 Task: Toggle the optimistic update.
Action: Mouse moved to (14, 512)
Screenshot: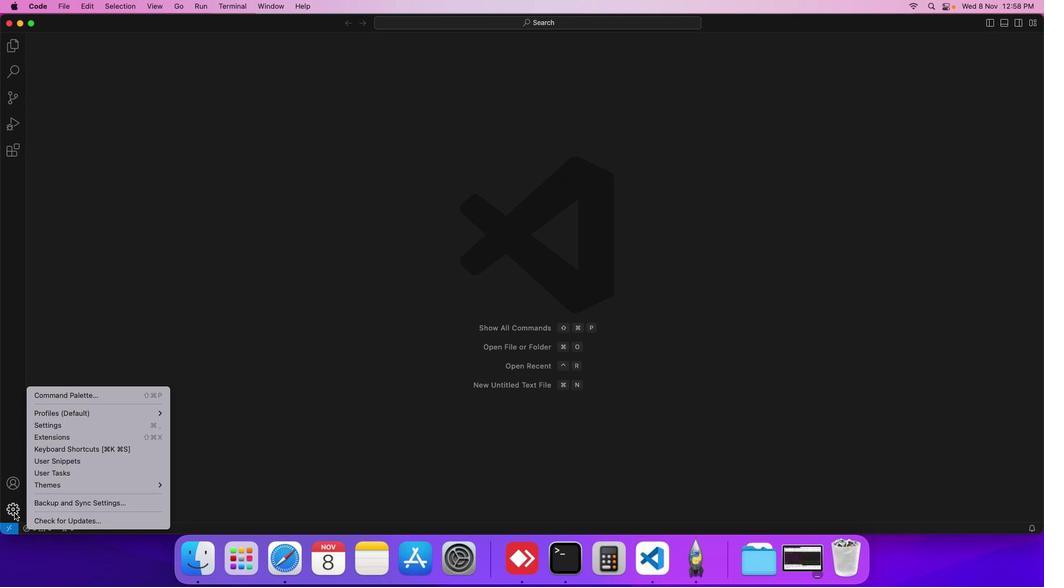 
Action: Mouse pressed left at (14, 512)
Screenshot: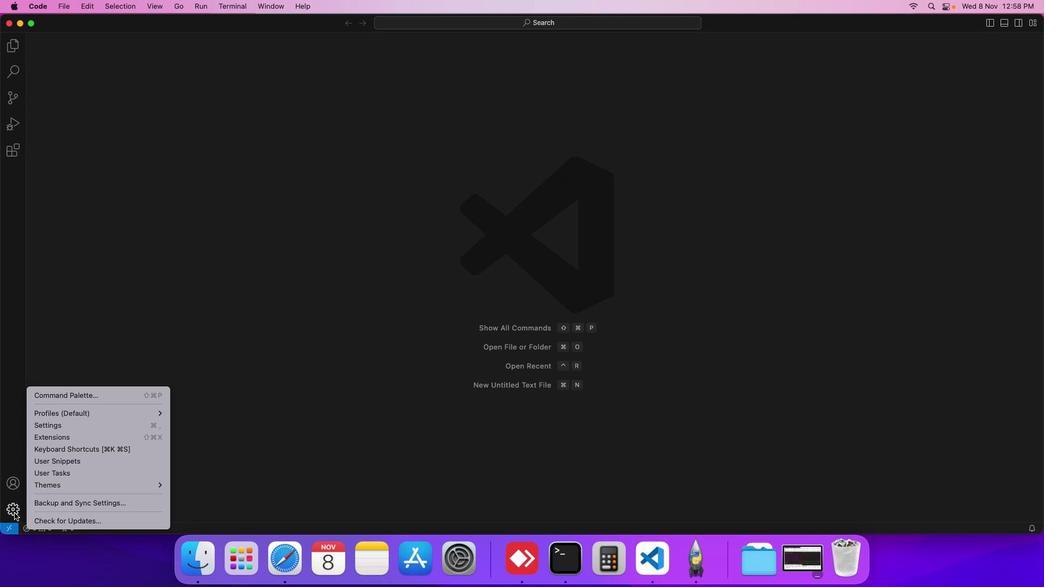 
Action: Mouse moved to (66, 428)
Screenshot: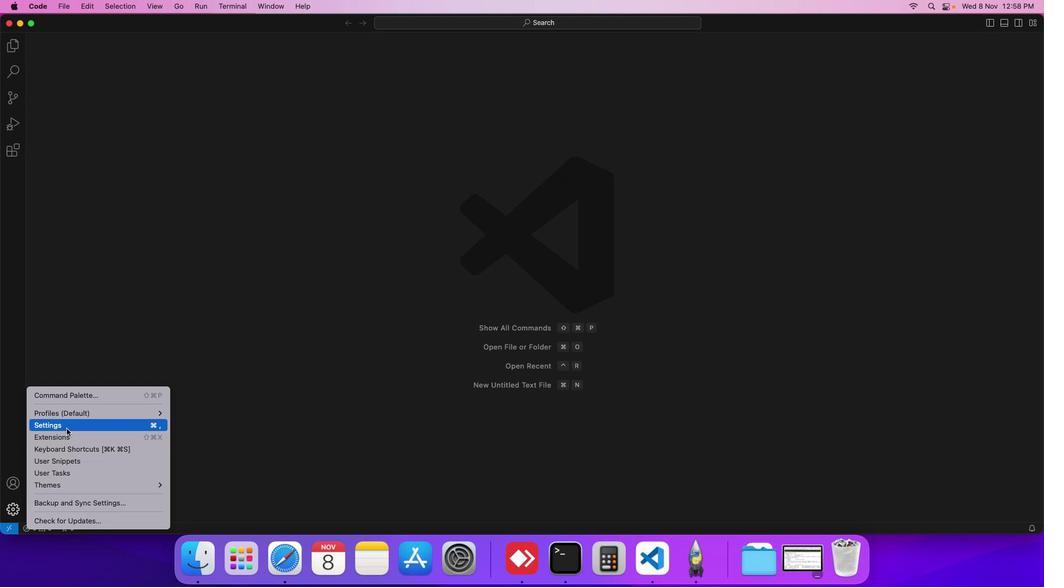 
Action: Mouse pressed left at (66, 428)
Screenshot: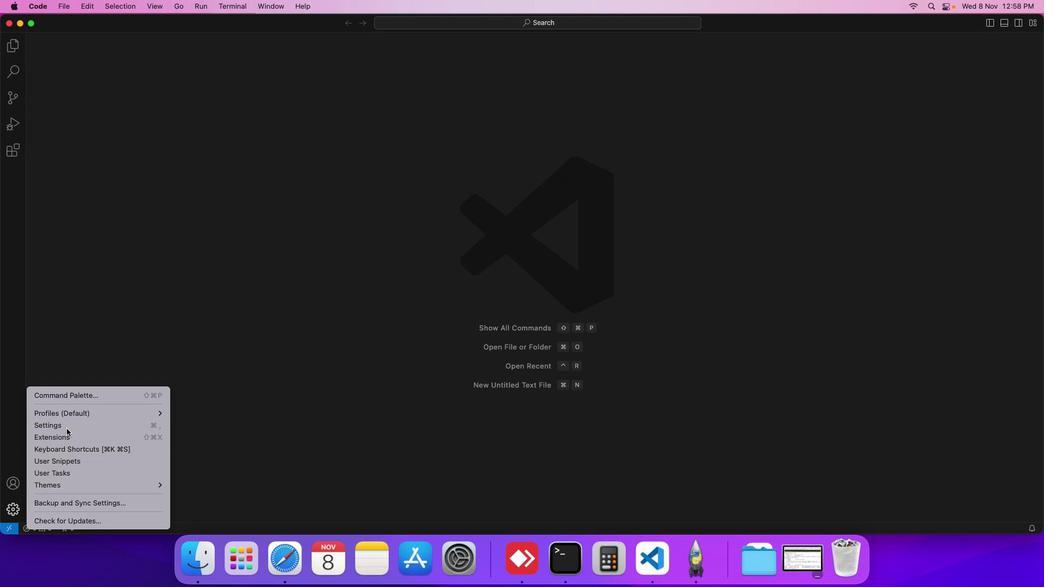 
Action: Mouse moved to (267, 194)
Screenshot: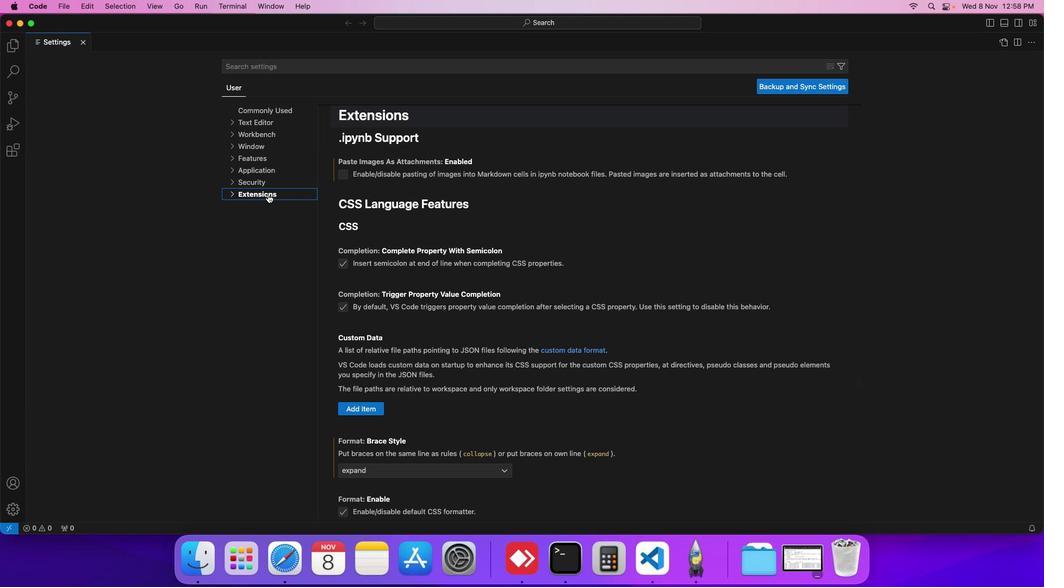 
Action: Mouse pressed left at (267, 194)
Screenshot: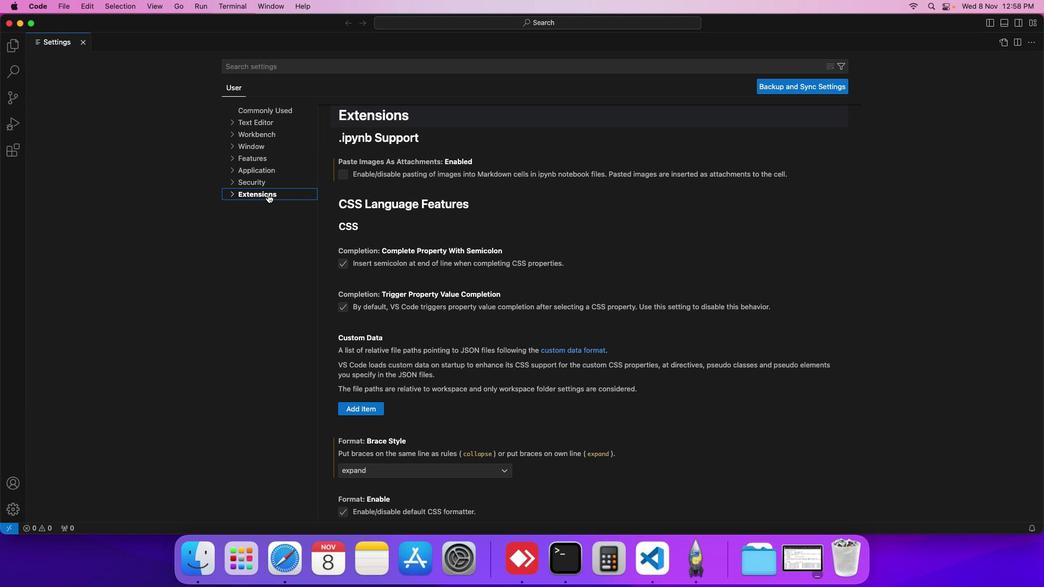 
Action: Mouse moved to (255, 239)
Screenshot: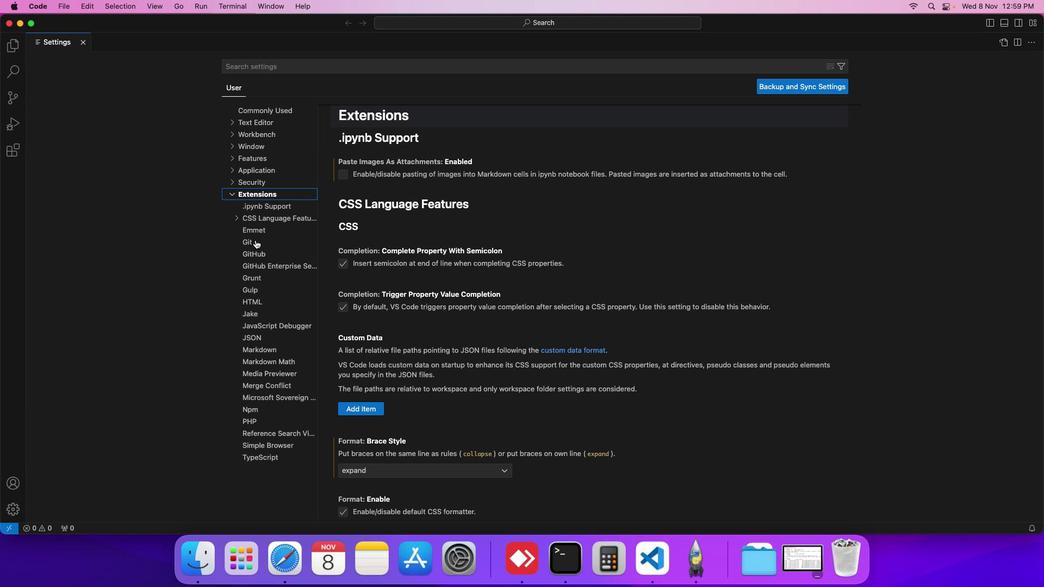
Action: Mouse pressed left at (255, 239)
Screenshot: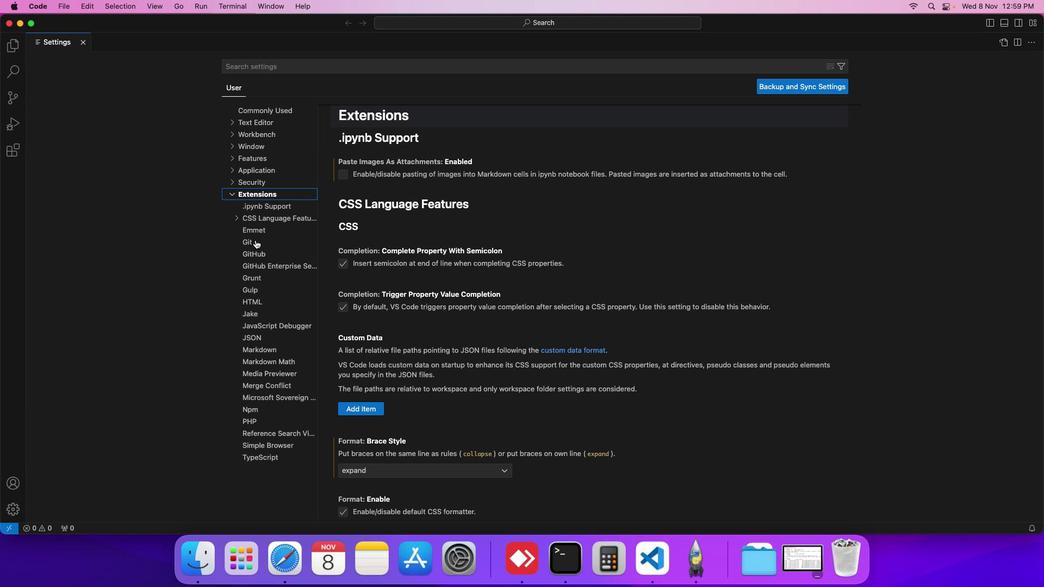 
Action: Mouse moved to (398, 303)
Screenshot: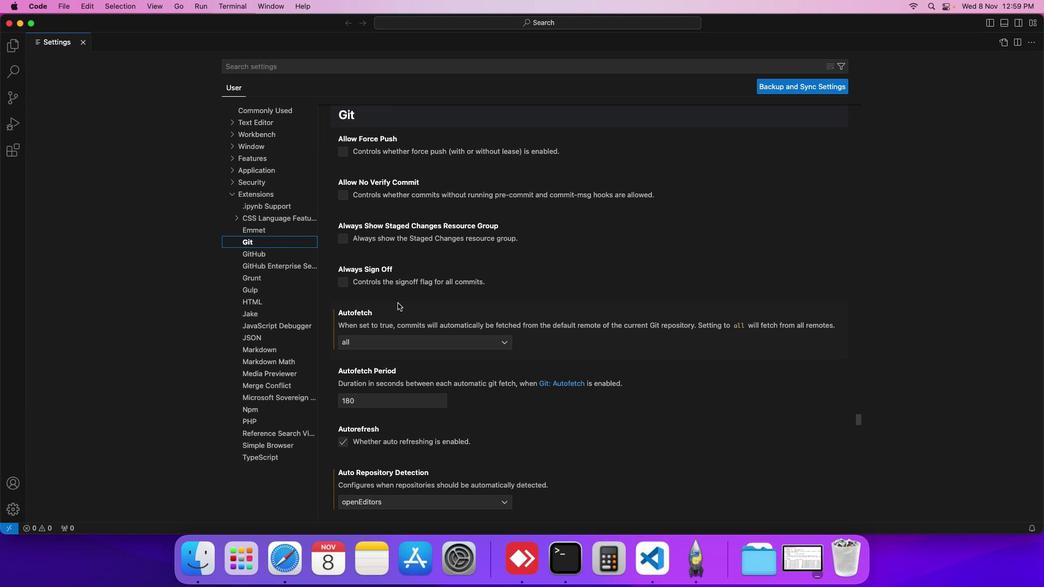 
Action: Mouse scrolled (398, 303) with delta (0, 0)
Screenshot: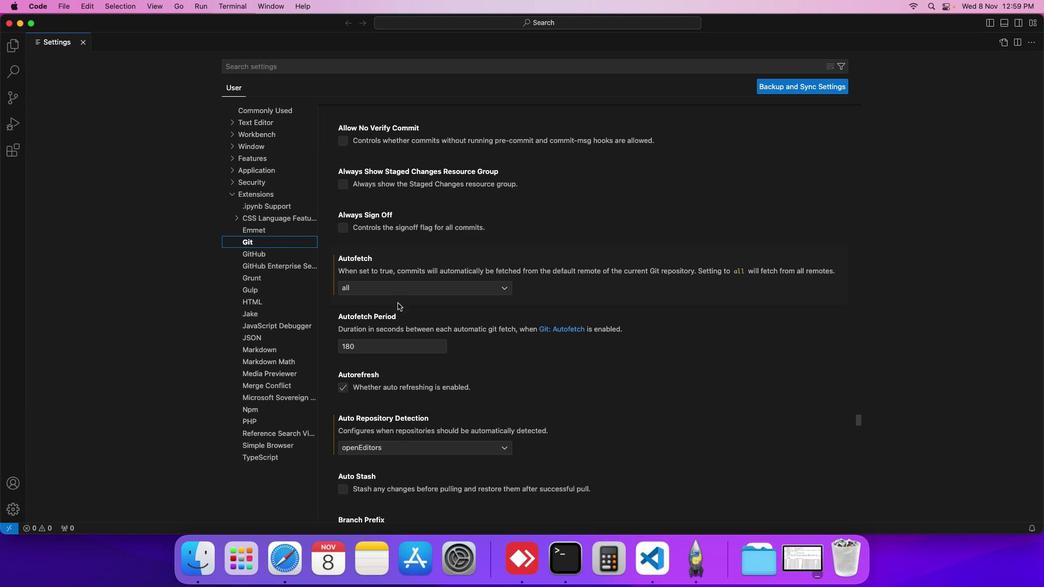 
Action: Mouse scrolled (398, 303) with delta (0, 0)
Screenshot: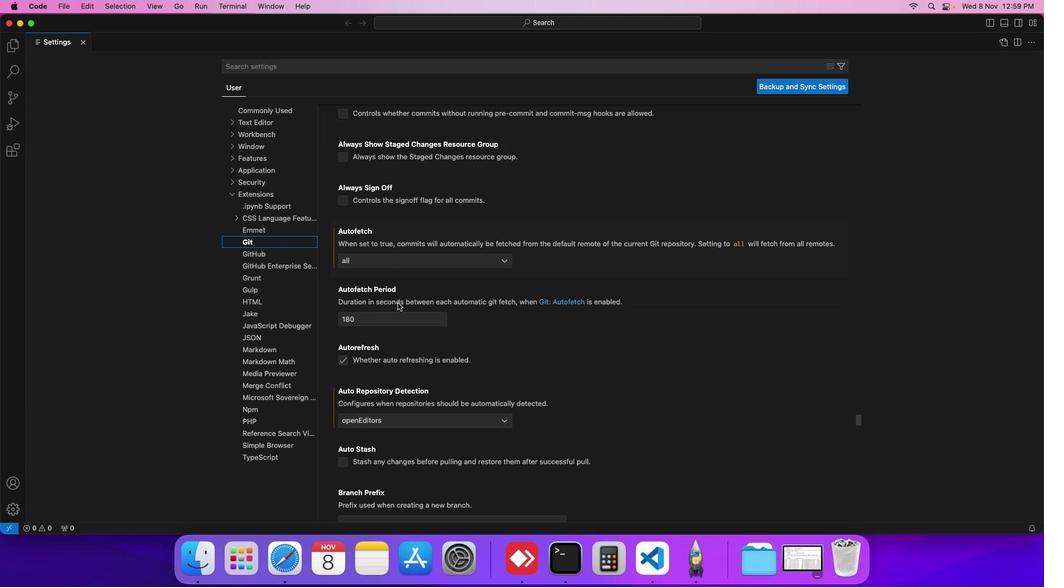 
Action: Mouse scrolled (398, 303) with delta (0, 0)
Screenshot: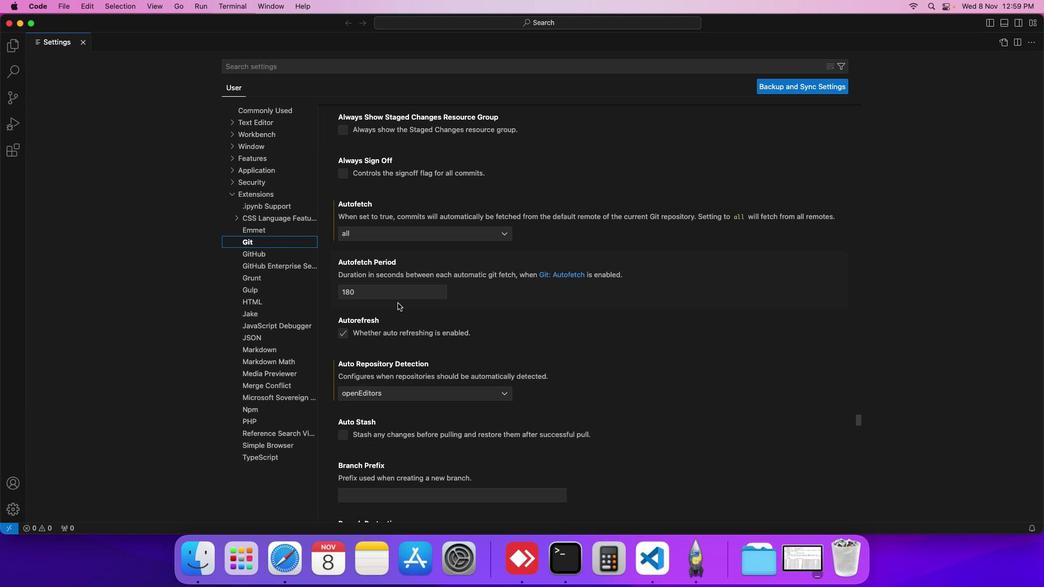 
Action: Mouse scrolled (398, 303) with delta (0, 0)
Screenshot: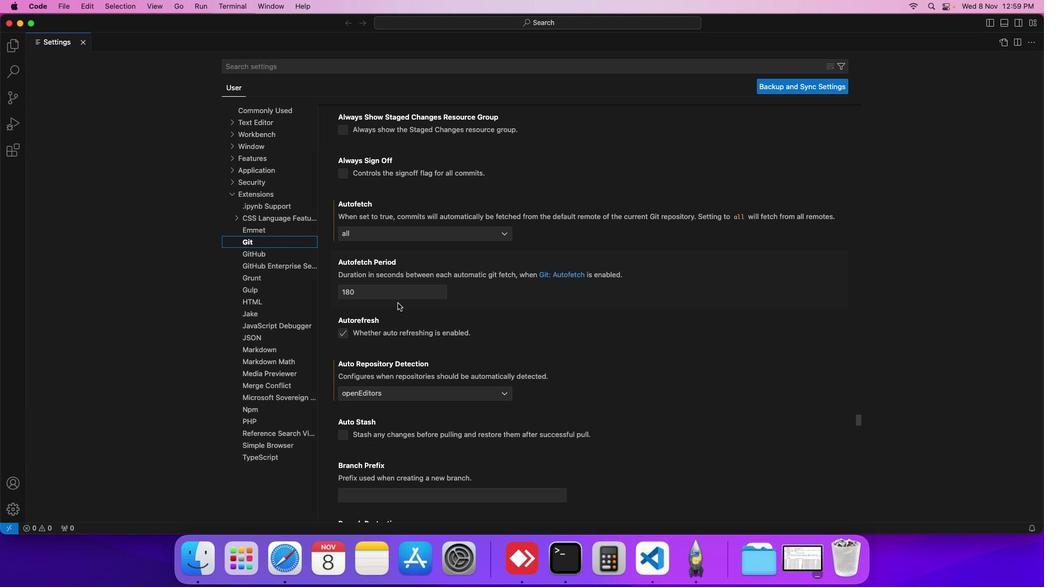 
Action: Mouse moved to (397, 304)
Screenshot: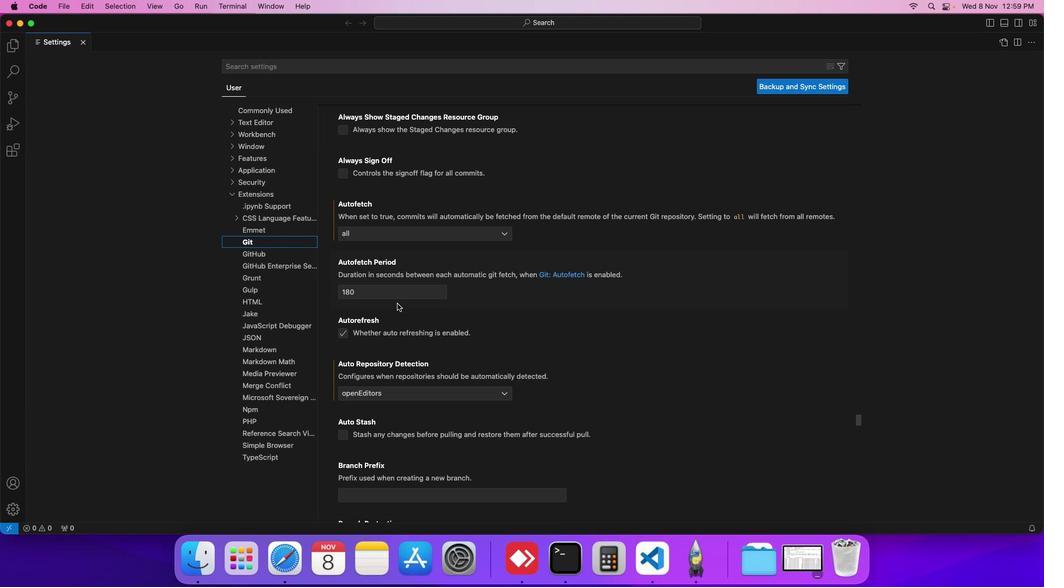 
Action: Mouse scrolled (397, 304) with delta (0, 0)
Screenshot: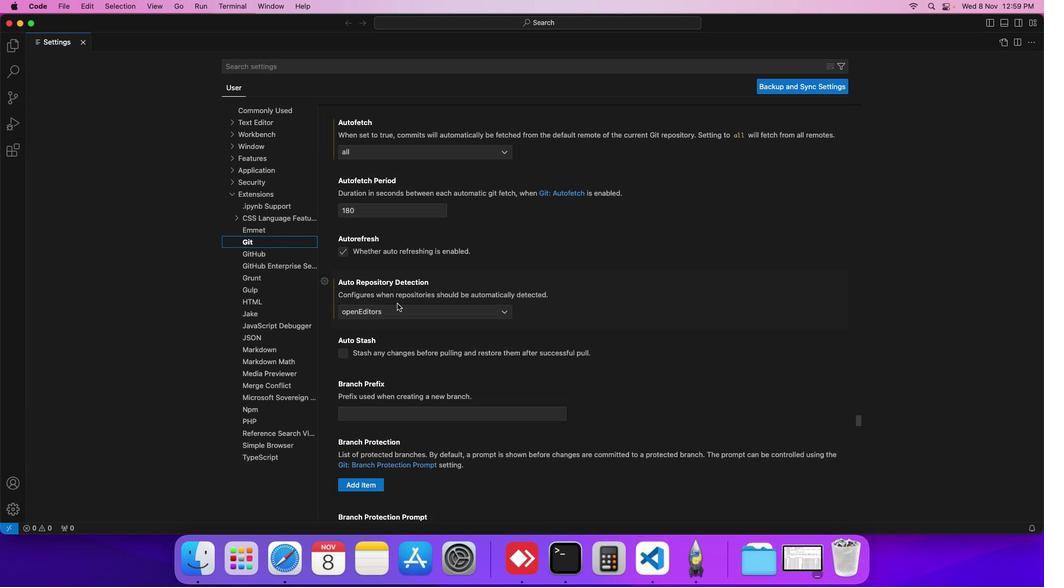 
Action: Mouse scrolled (397, 304) with delta (0, 0)
Screenshot: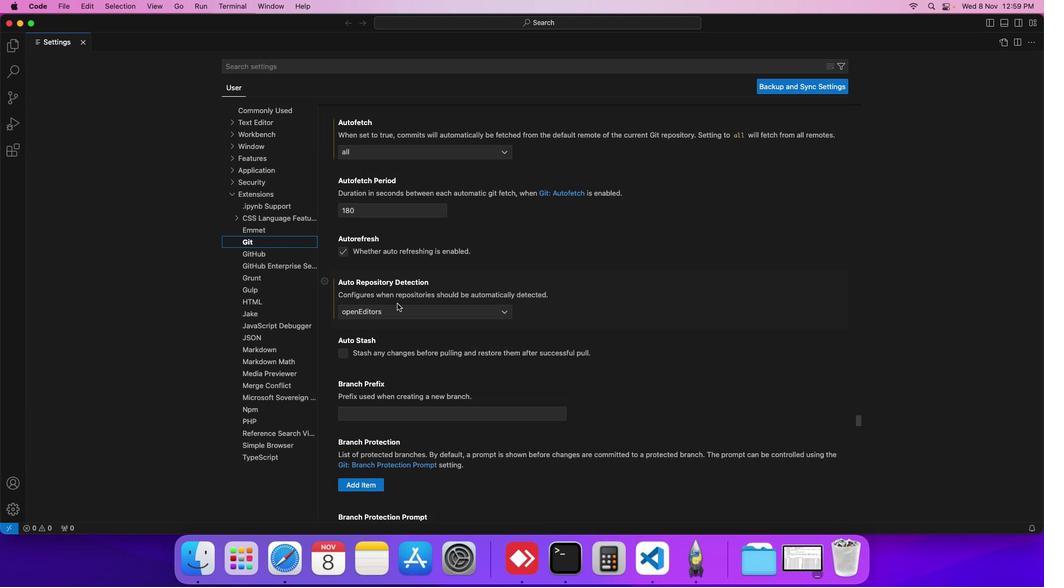 
Action: Mouse scrolled (397, 304) with delta (0, 0)
Screenshot: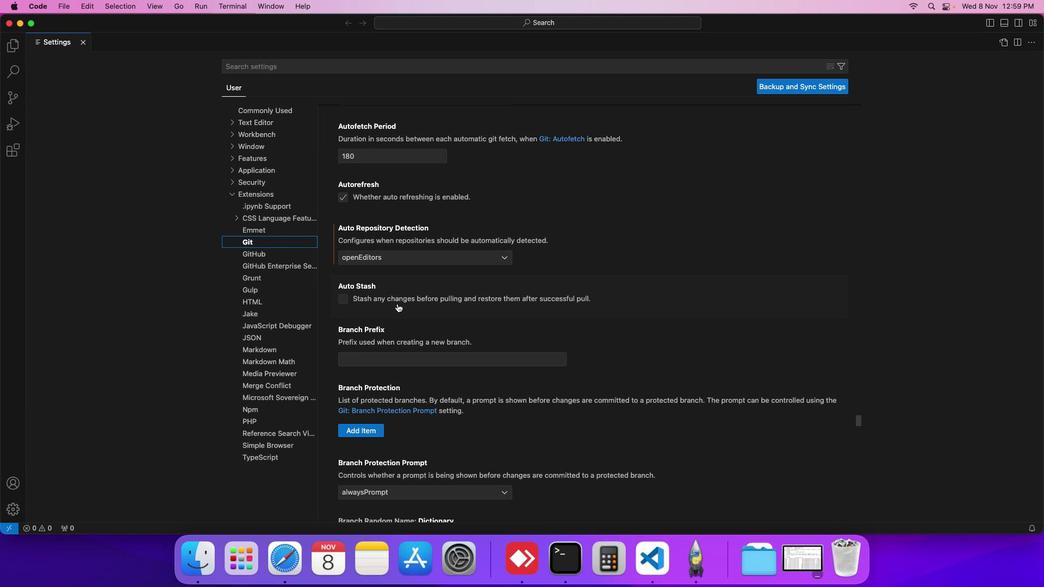 
Action: Mouse scrolled (397, 304) with delta (0, -1)
Screenshot: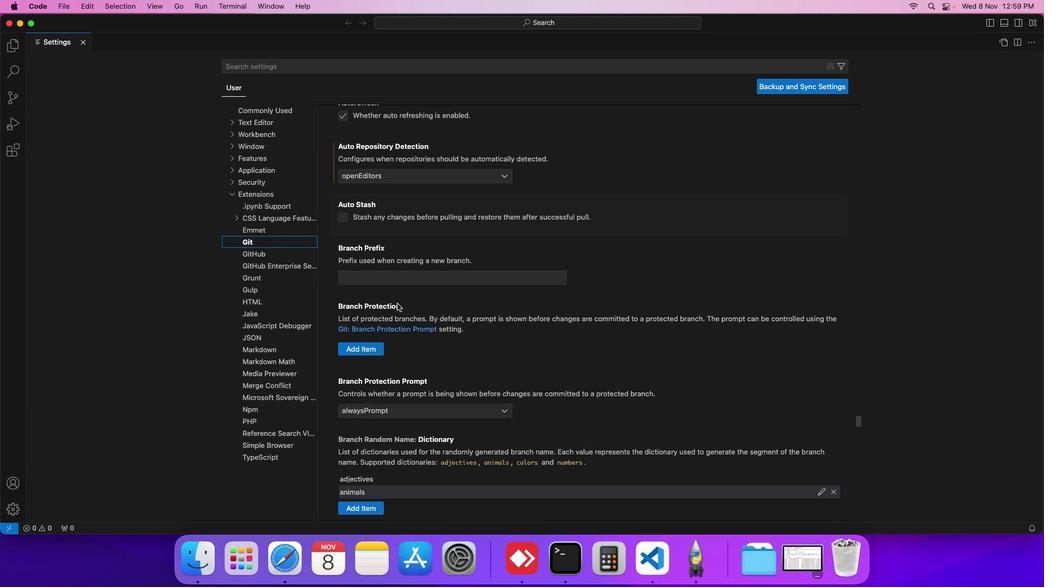 
Action: Mouse scrolled (397, 304) with delta (0, -1)
Screenshot: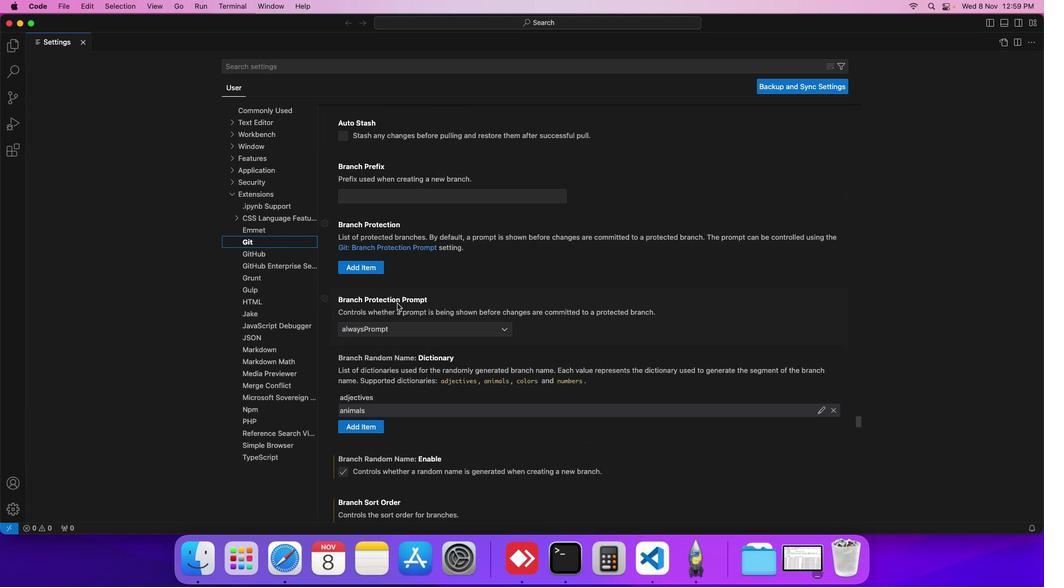 
Action: Mouse scrolled (397, 304) with delta (0, -1)
Screenshot: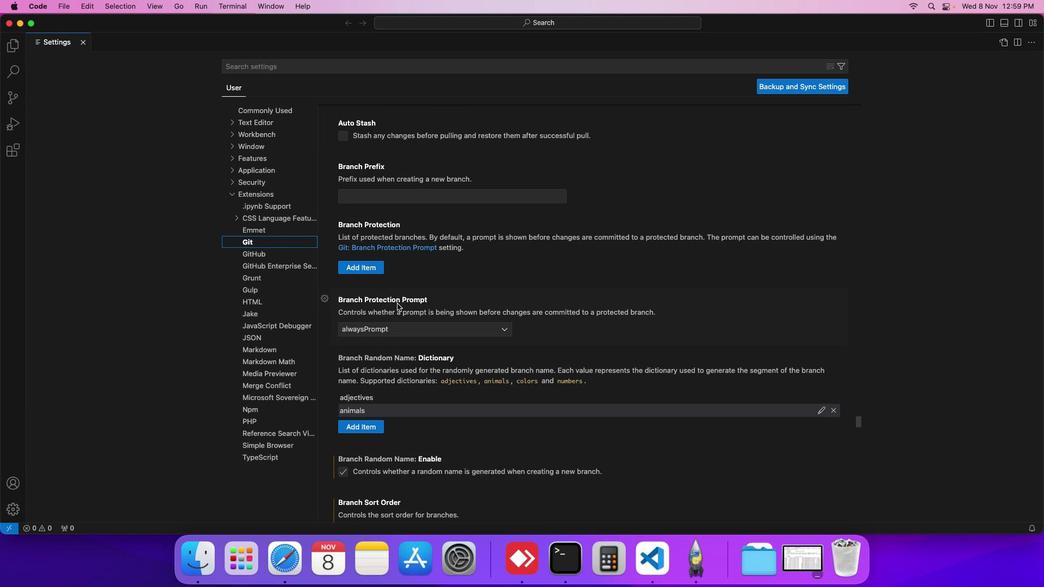 
Action: Mouse moved to (397, 303)
Screenshot: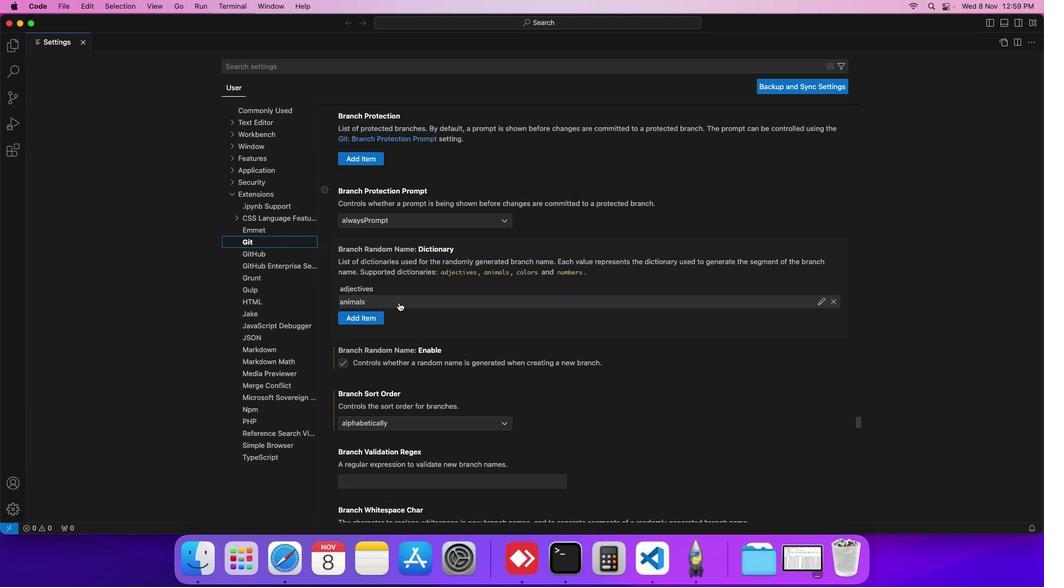 
Action: Mouse scrolled (397, 303) with delta (0, 0)
Screenshot: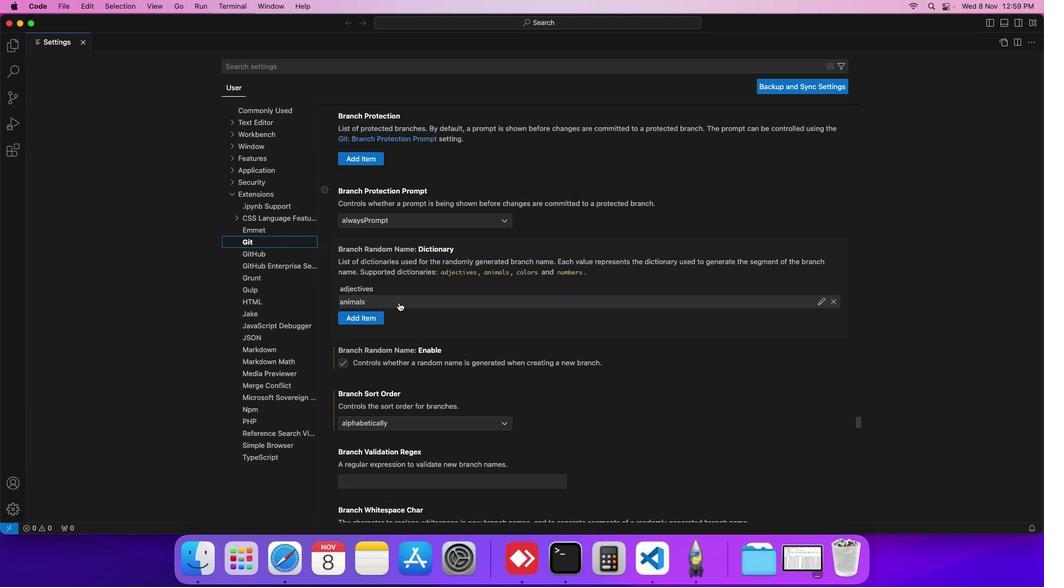 
Action: Mouse moved to (398, 303)
Screenshot: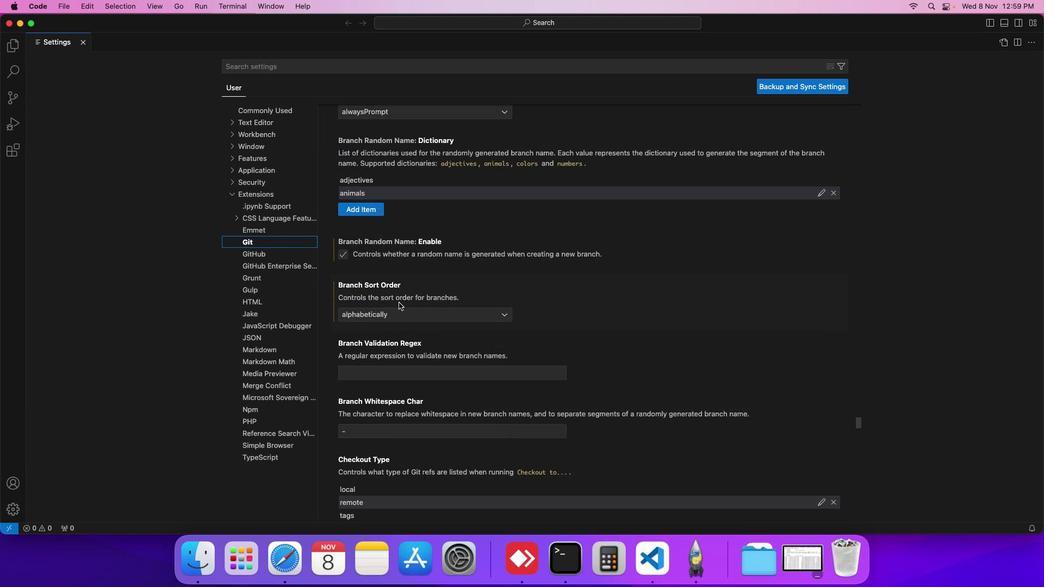 
Action: Mouse scrolled (398, 303) with delta (0, 0)
Screenshot: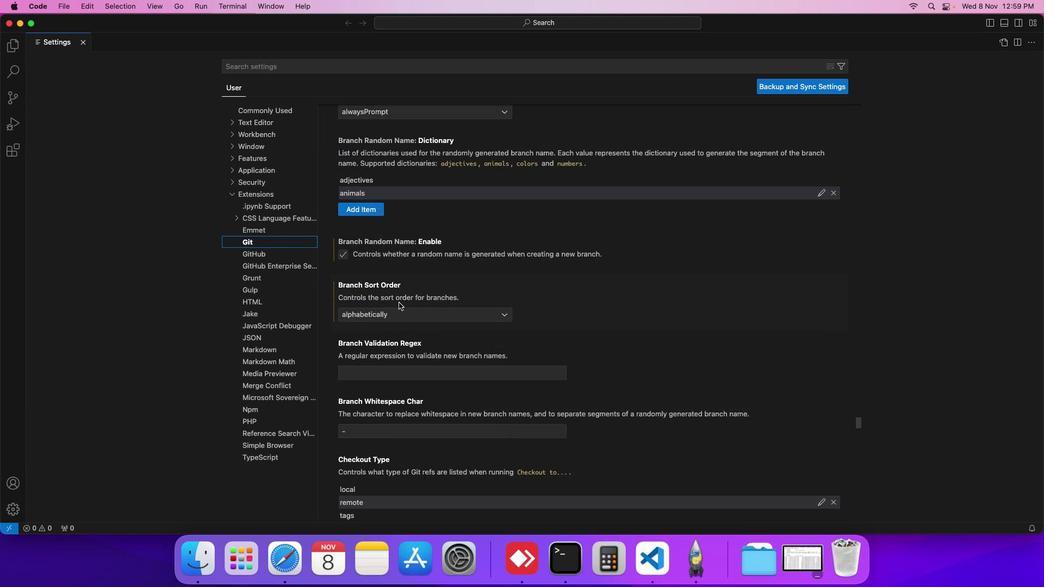 
Action: Mouse moved to (398, 303)
Screenshot: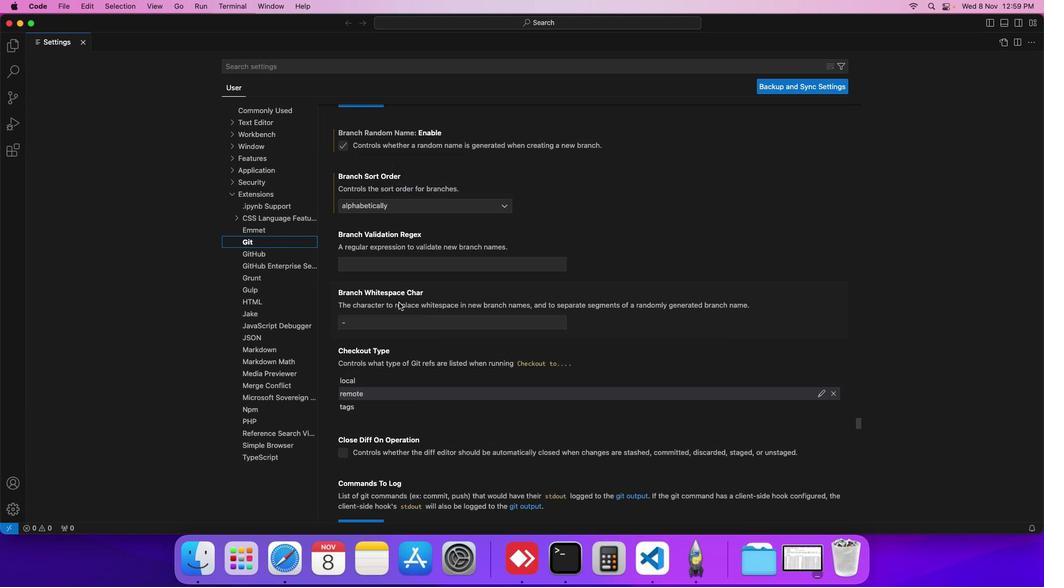 
Action: Mouse scrolled (398, 303) with delta (0, -1)
Screenshot: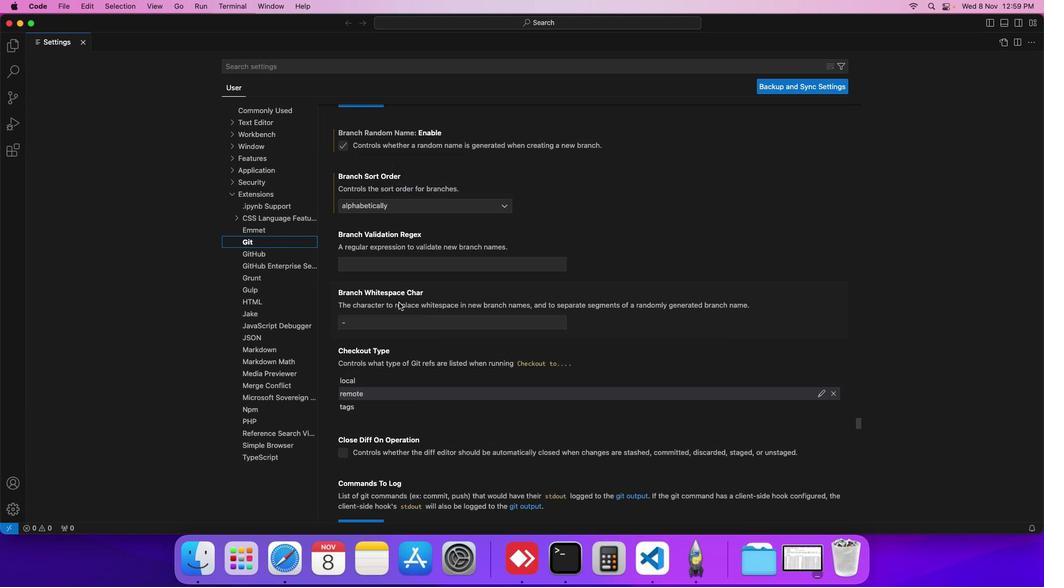 
Action: Mouse moved to (399, 302)
Screenshot: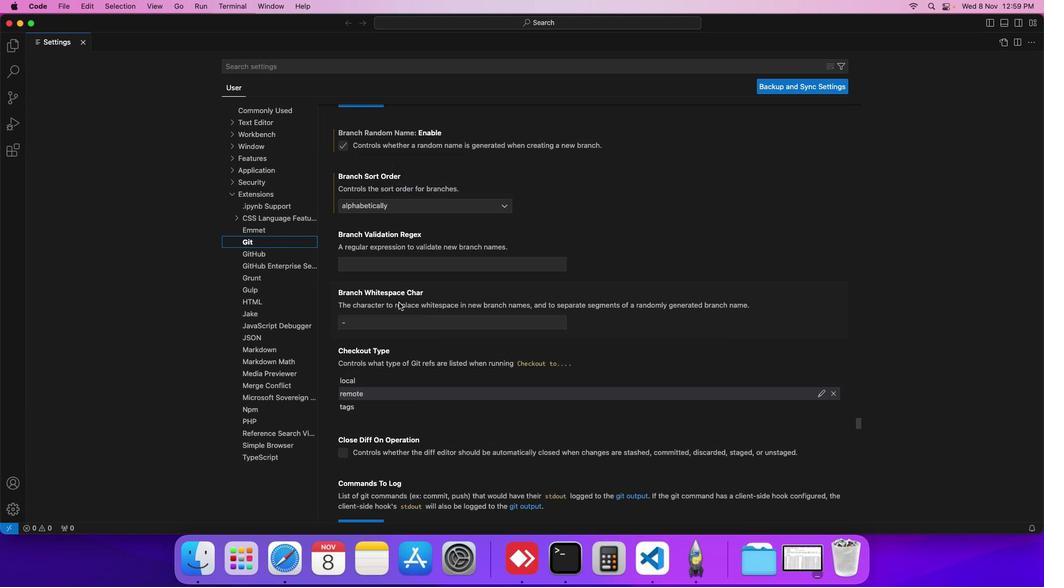 
Action: Mouse scrolled (399, 302) with delta (0, -2)
Screenshot: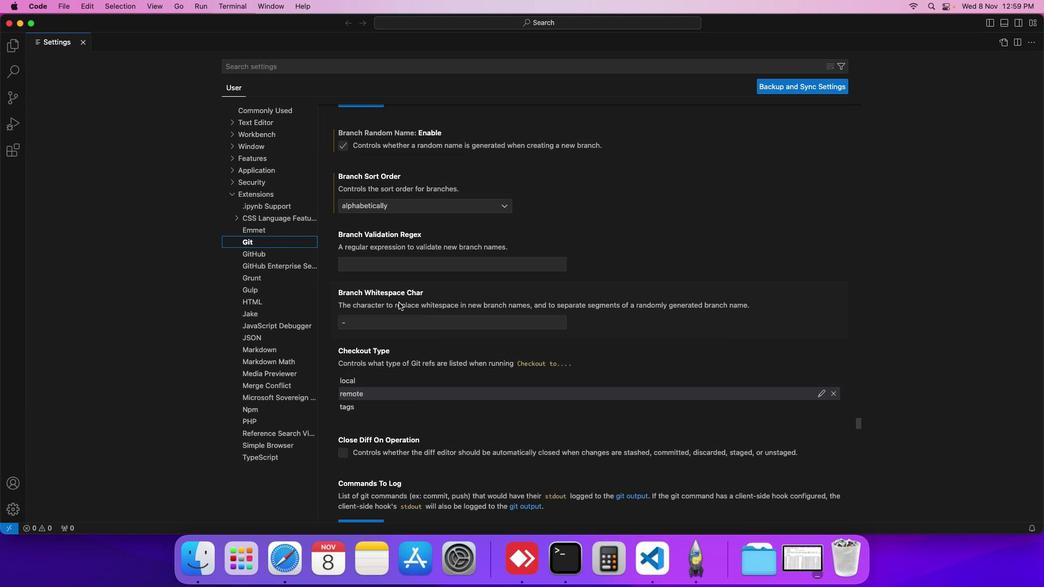 
Action: Mouse scrolled (399, 302) with delta (0, -2)
Screenshot: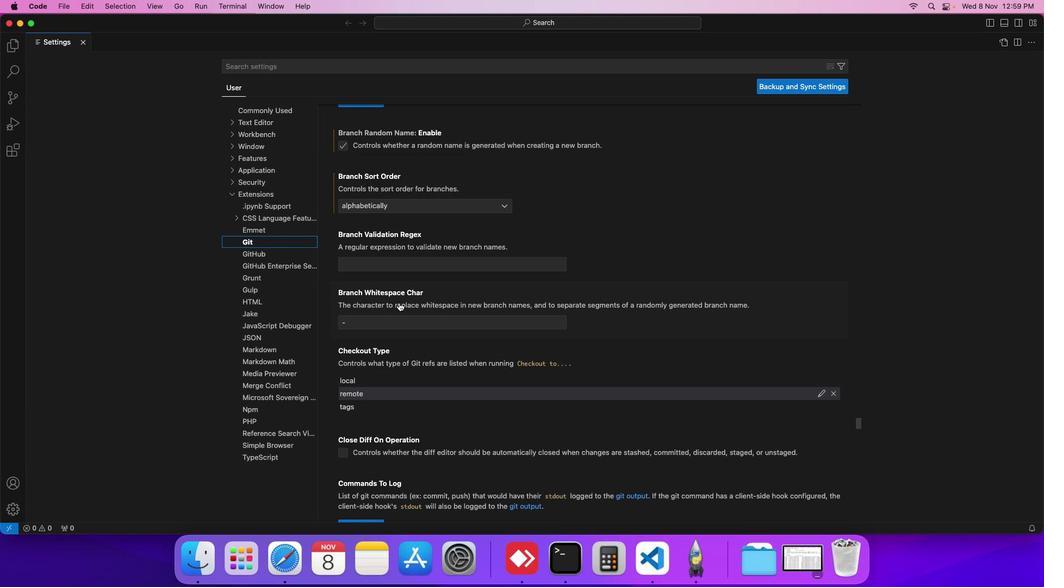 
Action: Mouse scrolled (399, 302) with delta (0, -2)
Screenshot: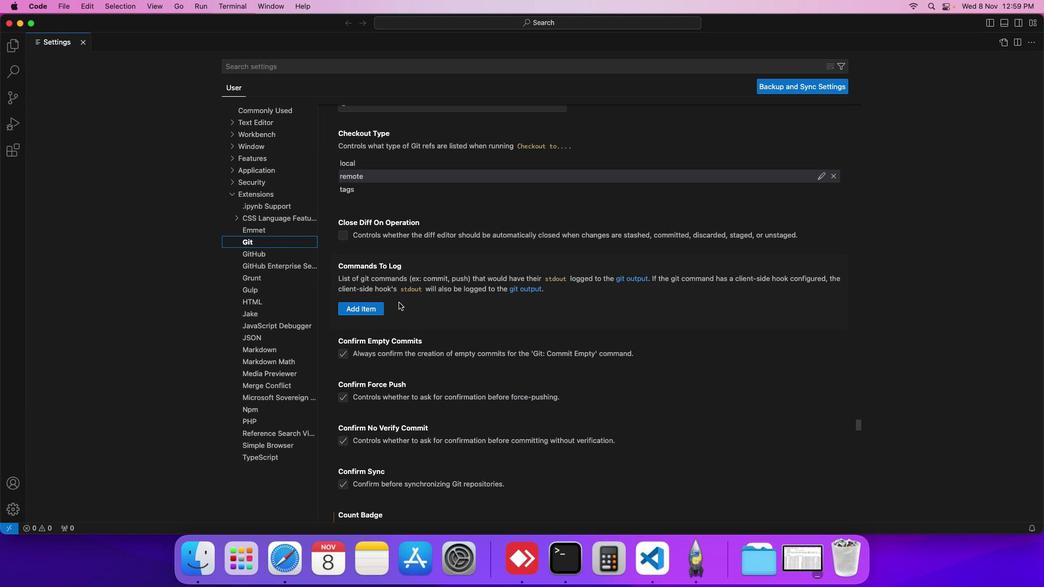 
Action: Mouse scrolled (399, 302) with delta (0, -2)
Screenshot: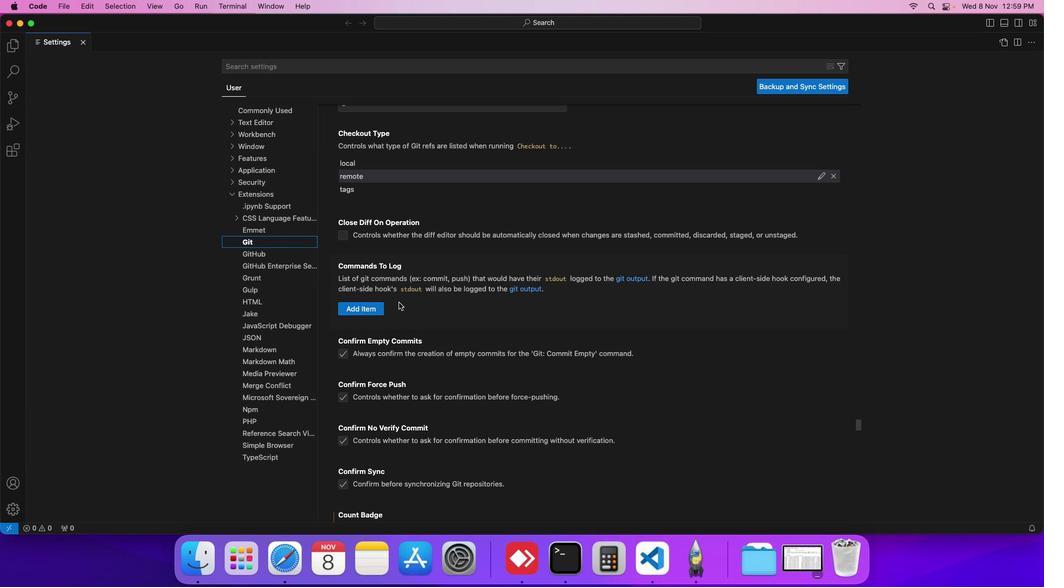 
Action: Mouse scrolled (399, 302) with delta (0, 0)
Screenshot: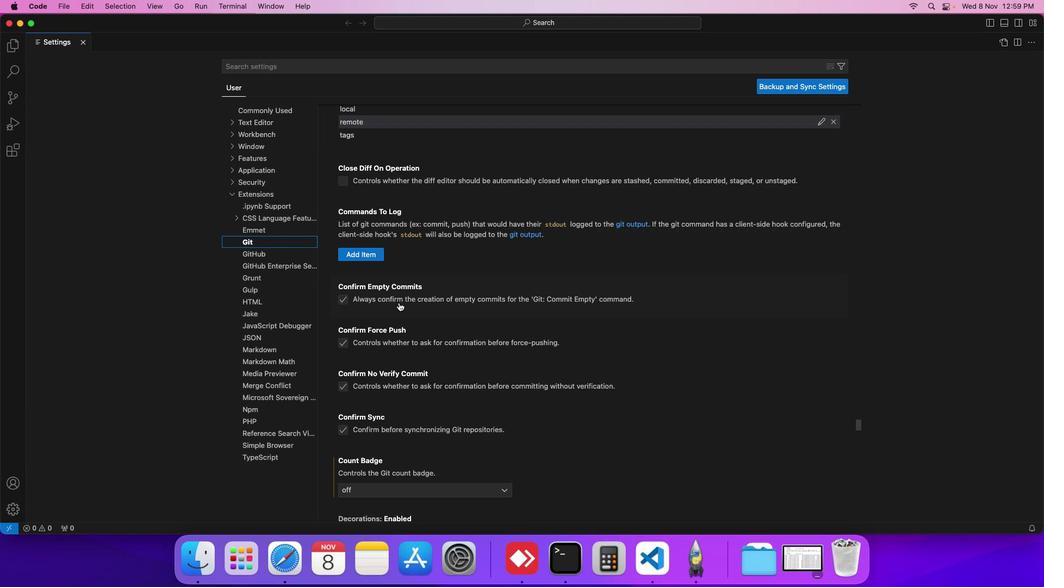 
Action: Mouse scrolled (399, 302) with delta (0, 0)
Screenshot: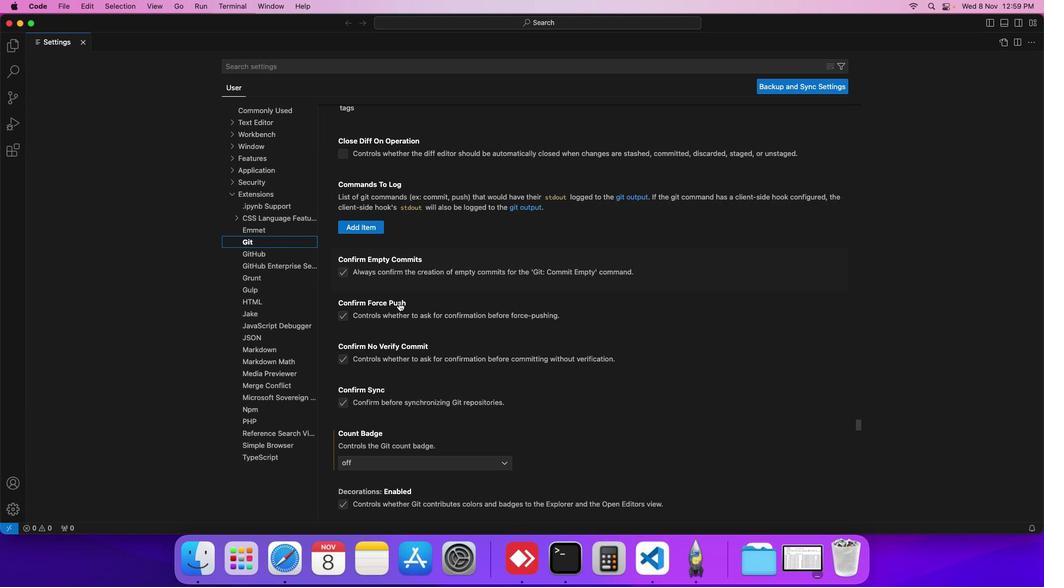 
Action: Mouse scrolled (399, 302) with delta (0, 0)
Screenshot: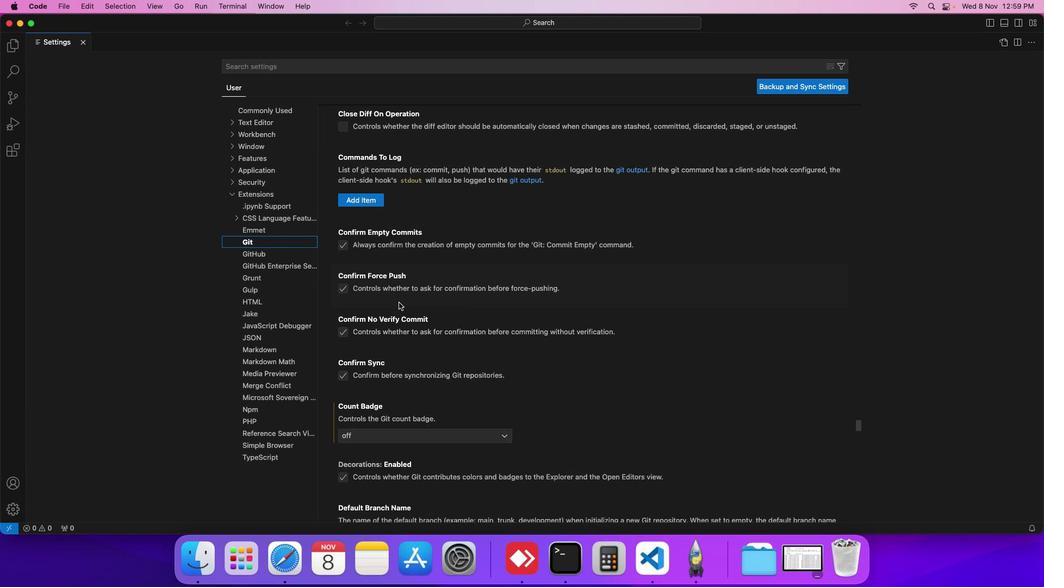 
Action: Mouse scrolled (399, 302) with delta (0, 0)
Screenshot: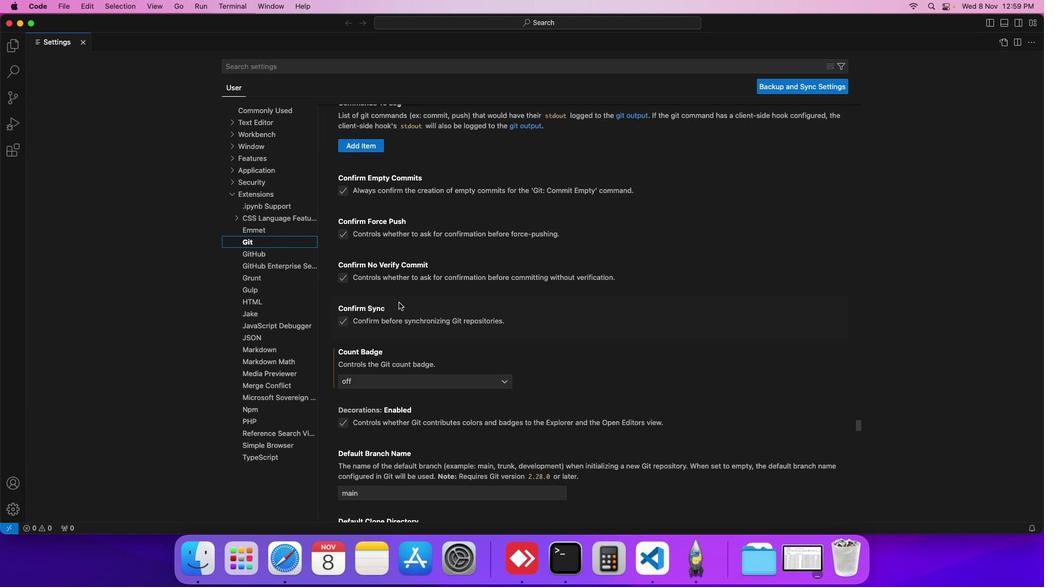 
Action: Mouse scrolled (399, 302) with delta (0, -1)
Screenshot: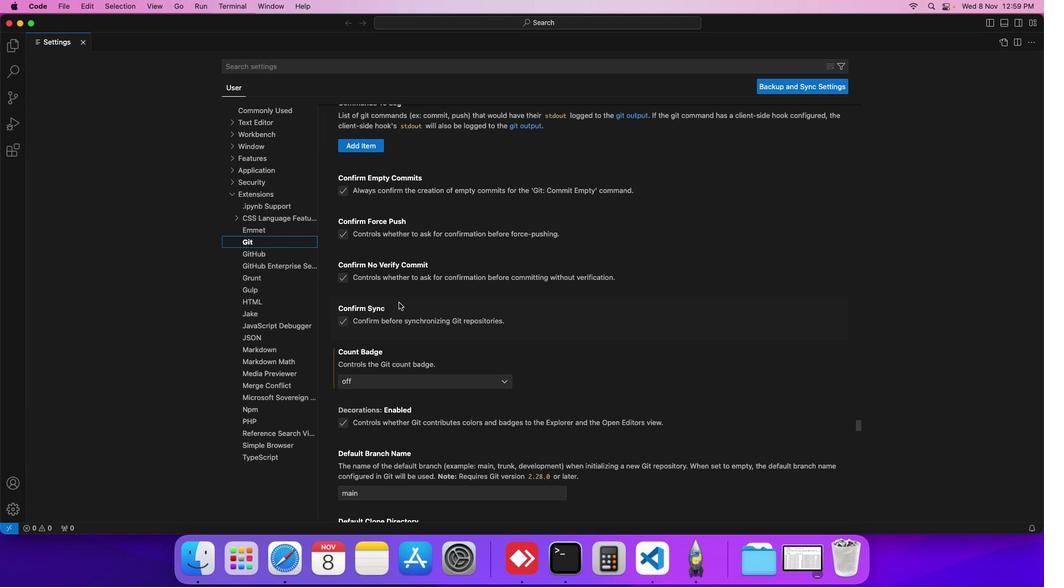 
Action: Mouse moved to (398, 302)
Screenshot: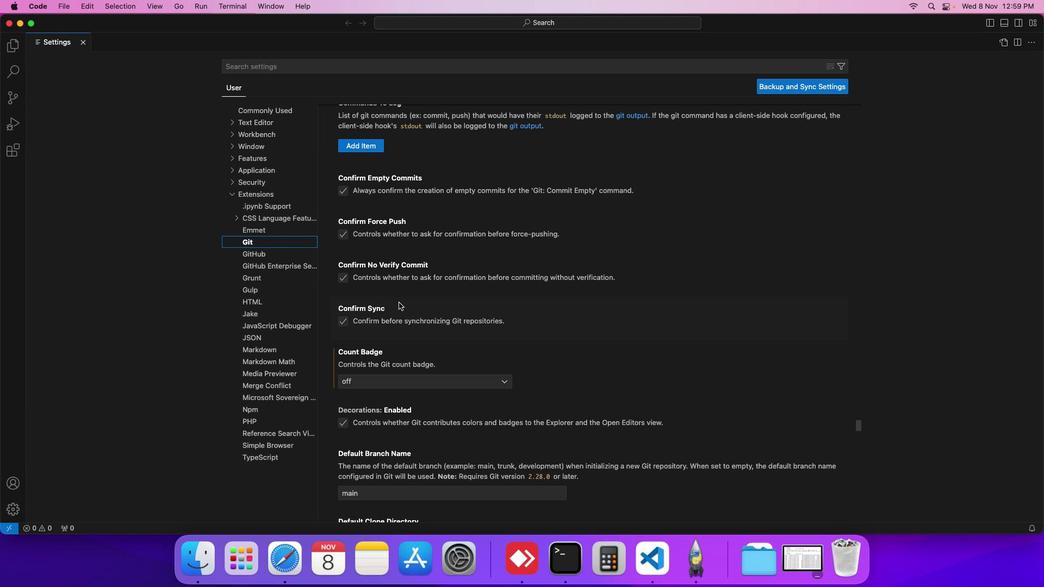 
Action: Mouse scrolled (398, 302) with delta (0, 0)
Screenshot: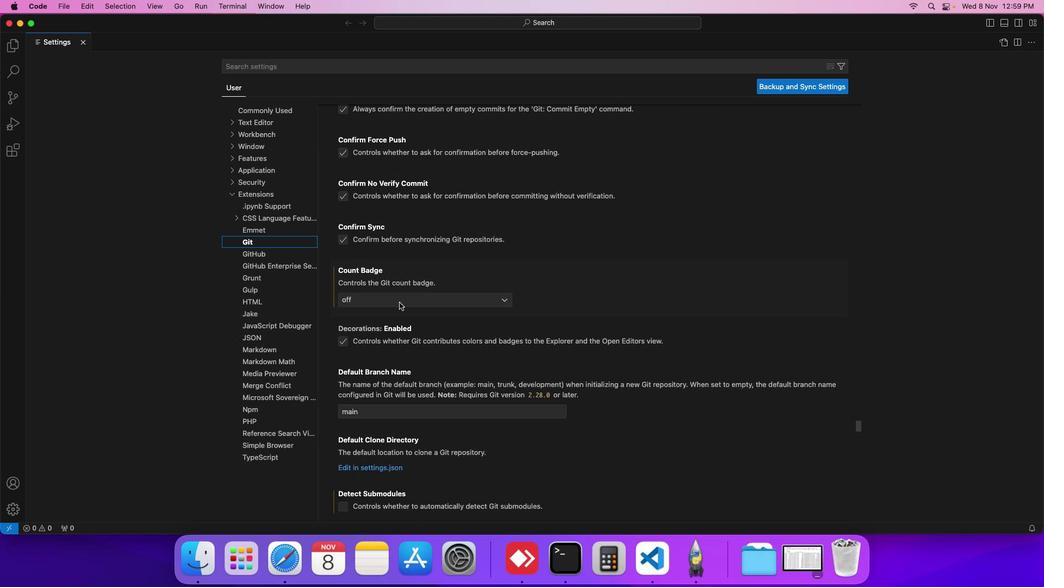 
Action: Mouse moved to (399, 302)
Screenshot: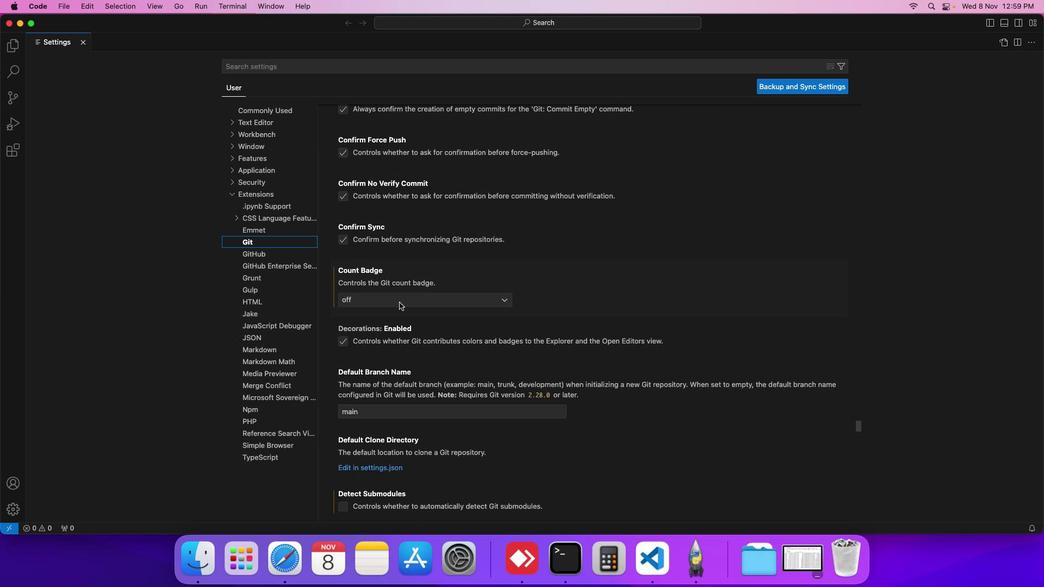 
Action: Mouse scrolled (399, 302) with delta (0, 0)
Screenshot: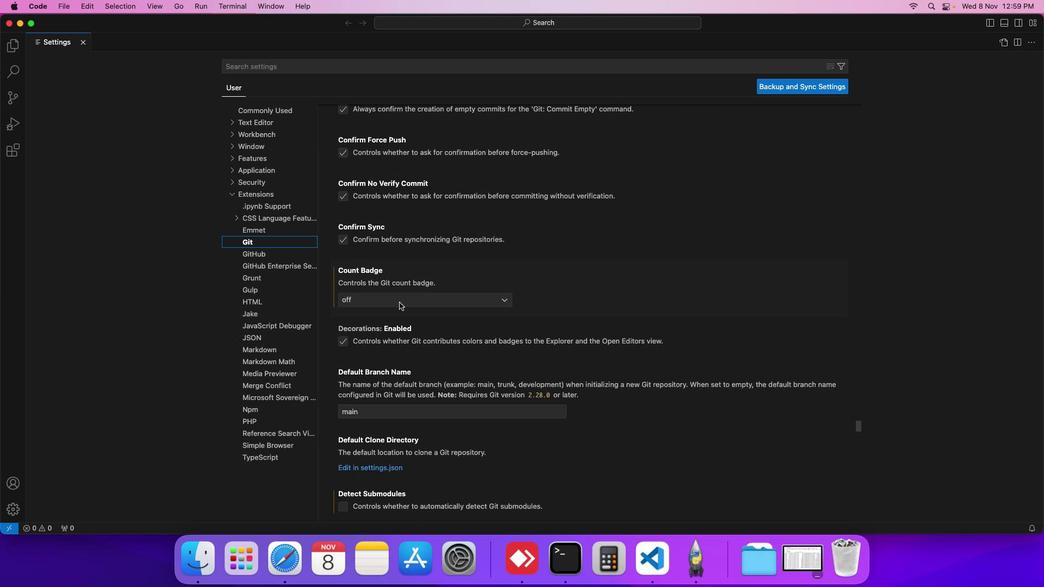 
Action: Mouse scrolled (399, 302) with delta (0, 0)
Screenshot: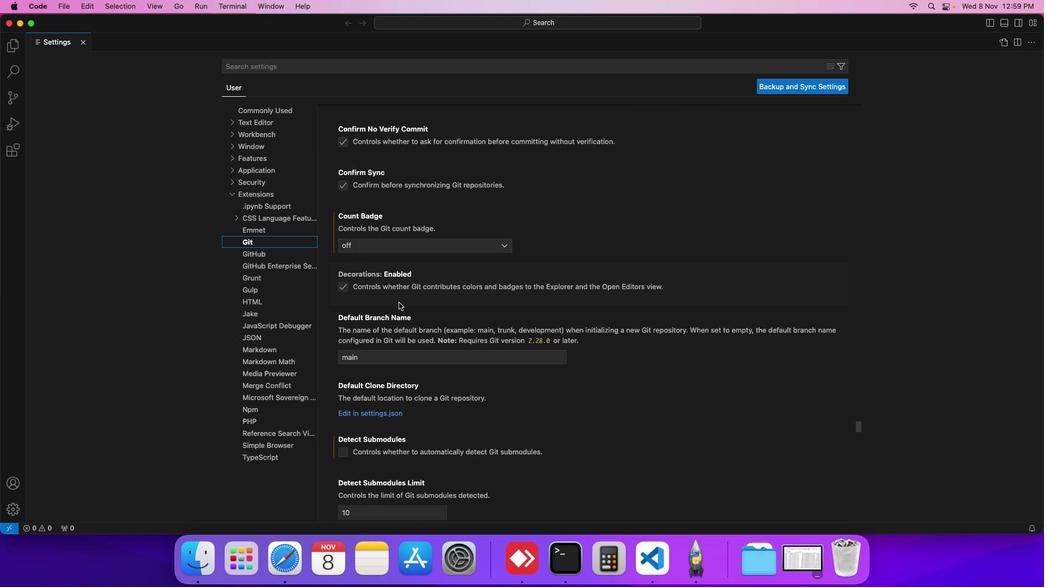 
Action: Mouse scrolled (399, 302) with delta (0, -1)
Screenshot: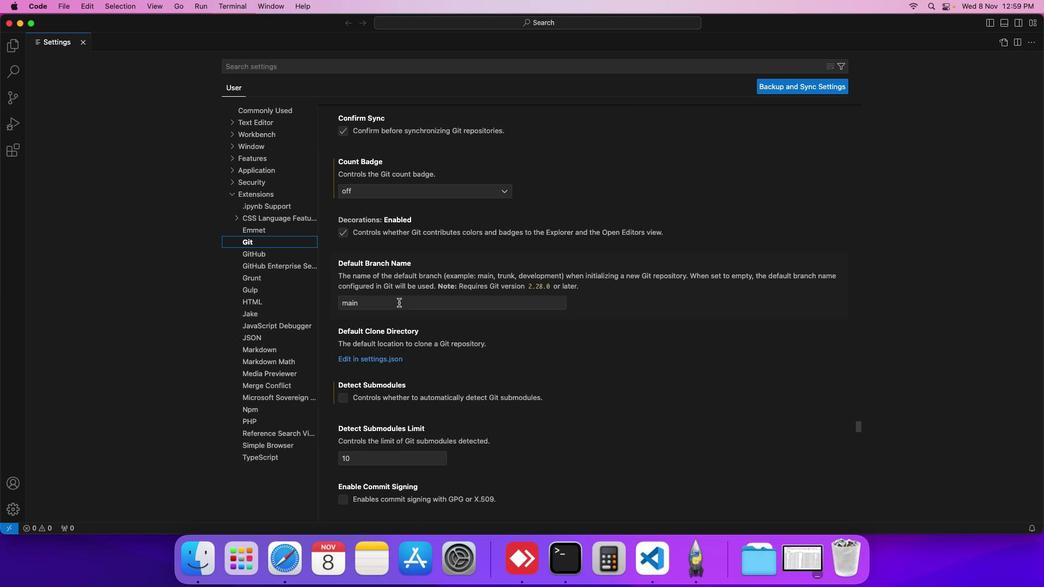 
Action: Mouse moved to (399, 303)
Screenshot: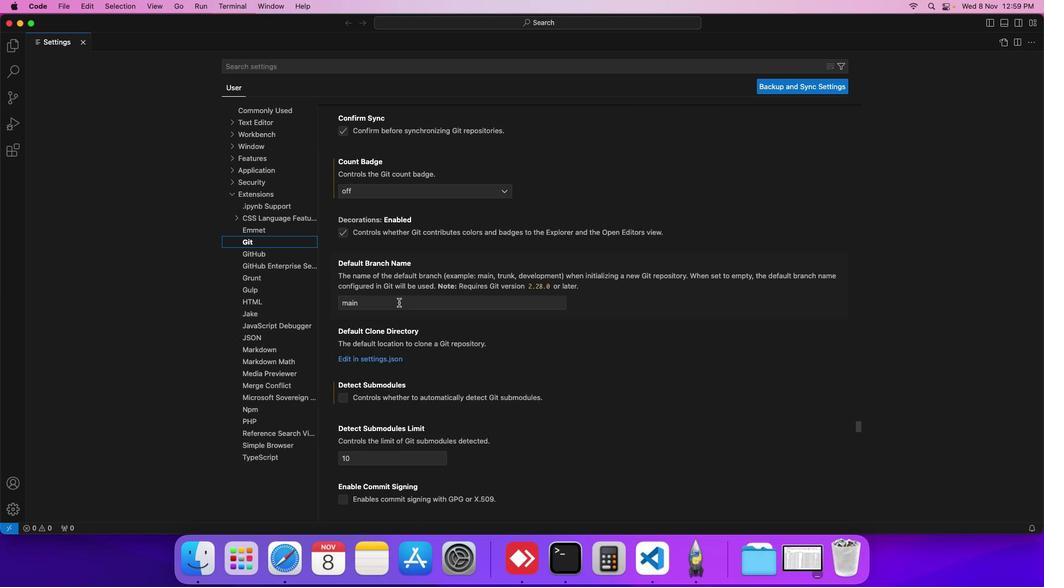 
Action: Mouse scrolled (399, 303) with delta (0, -1)
Screenshot: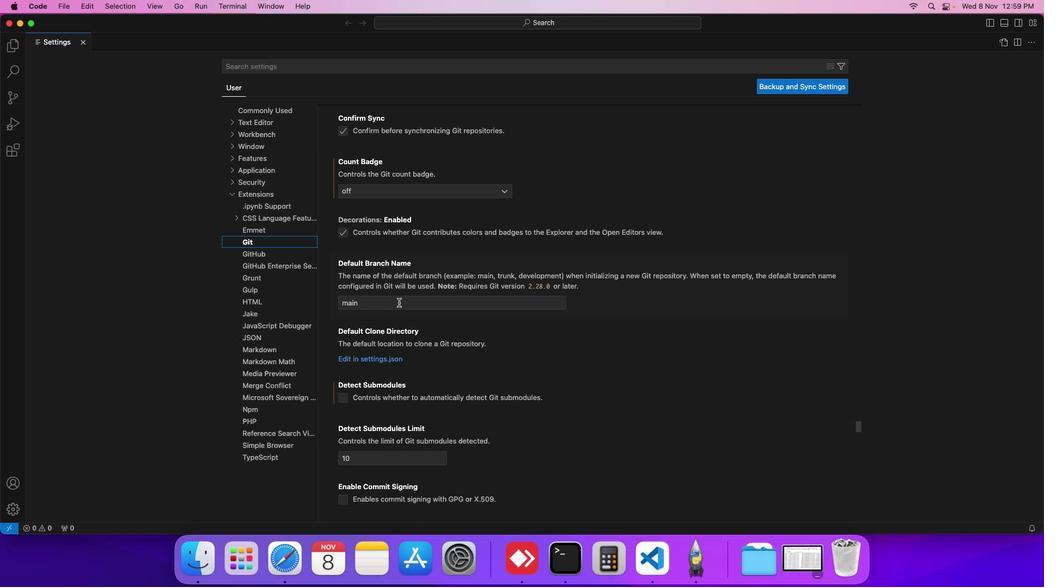 
Action: Mouse scrolled (399, 303) with delta (0, 0)
Screenshot: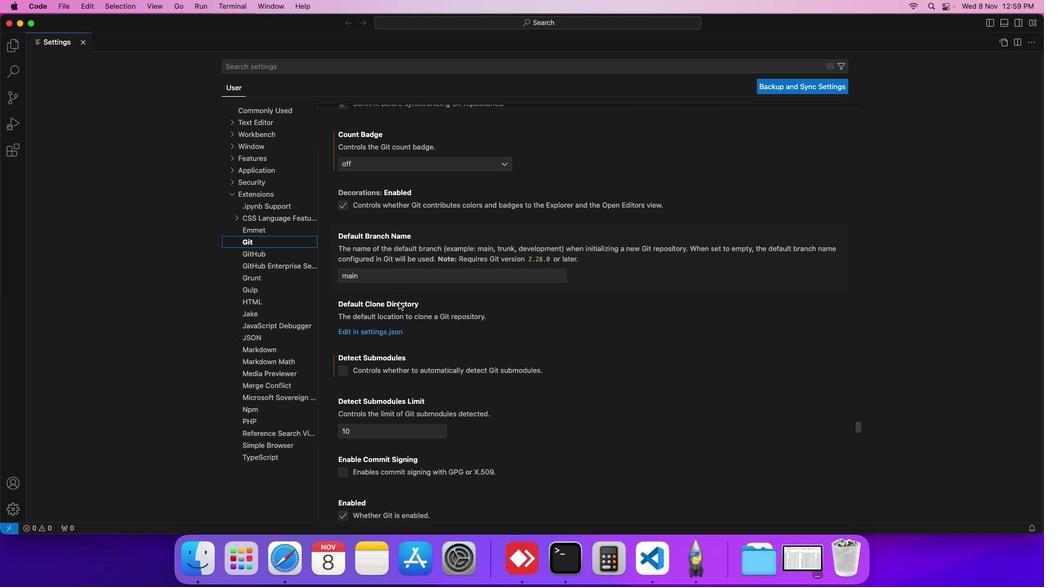 
Action: Mouse scrolled (399, 303) with delta (0, 0)
Screenshot: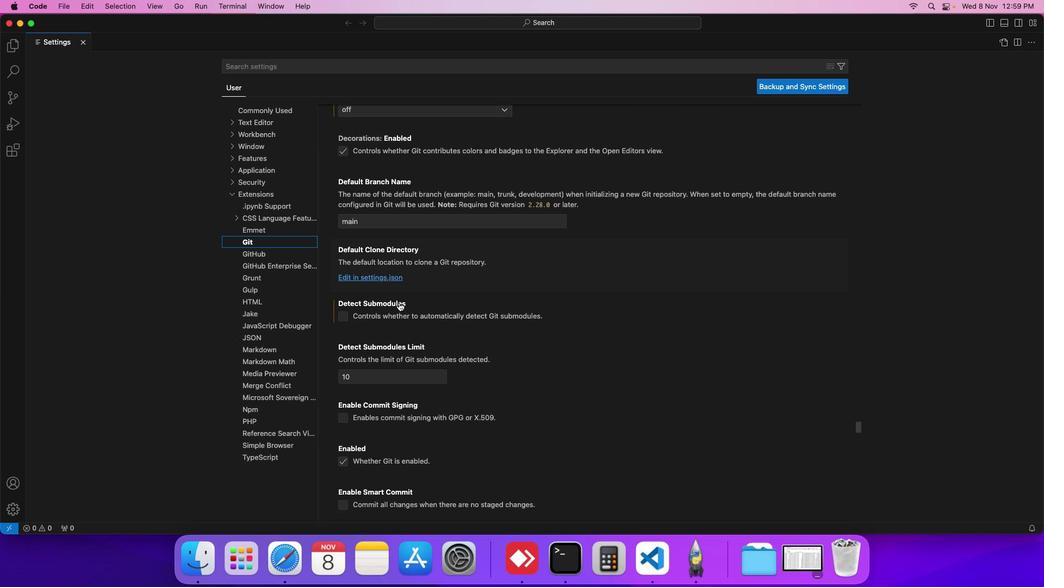 
Action: Mouse scrolled (399, 303) with delta (0, 0)
Screenshot: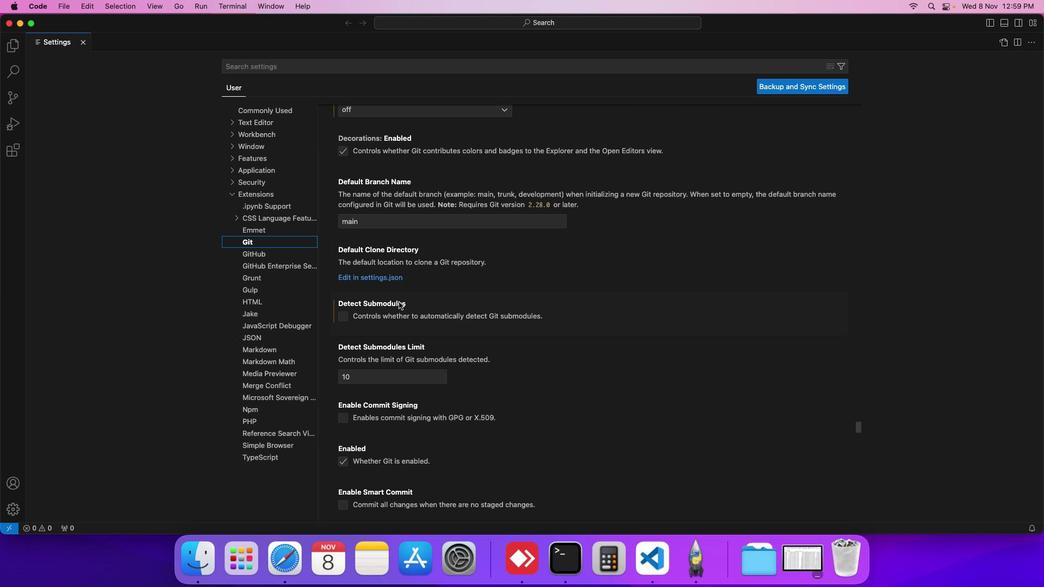 
Action: Mouse moved to (399, 302)
Screenshot: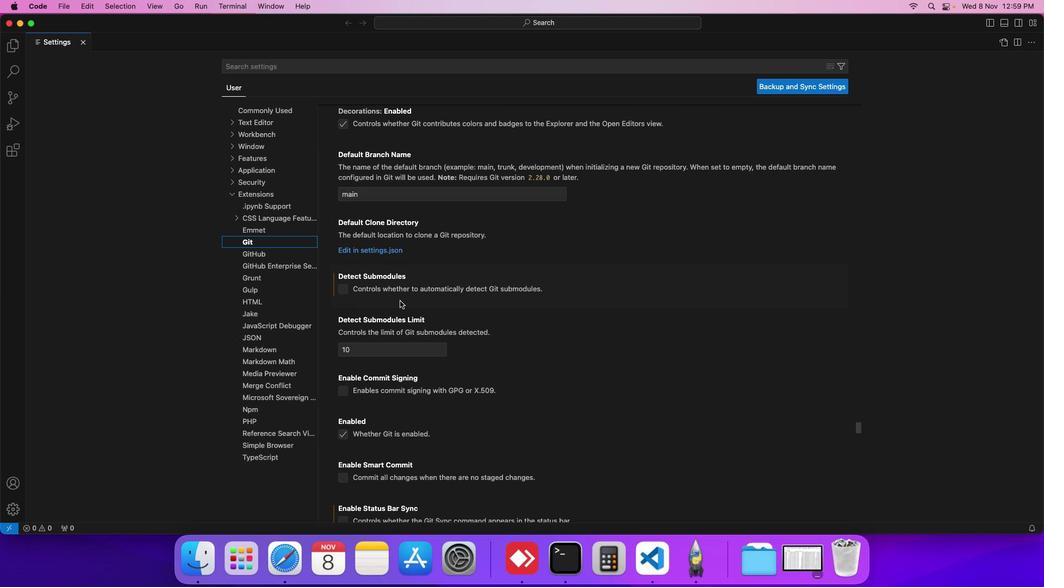 
Action: Mouse scrolled (399, 302) with delta (0, 0)
Screenshot: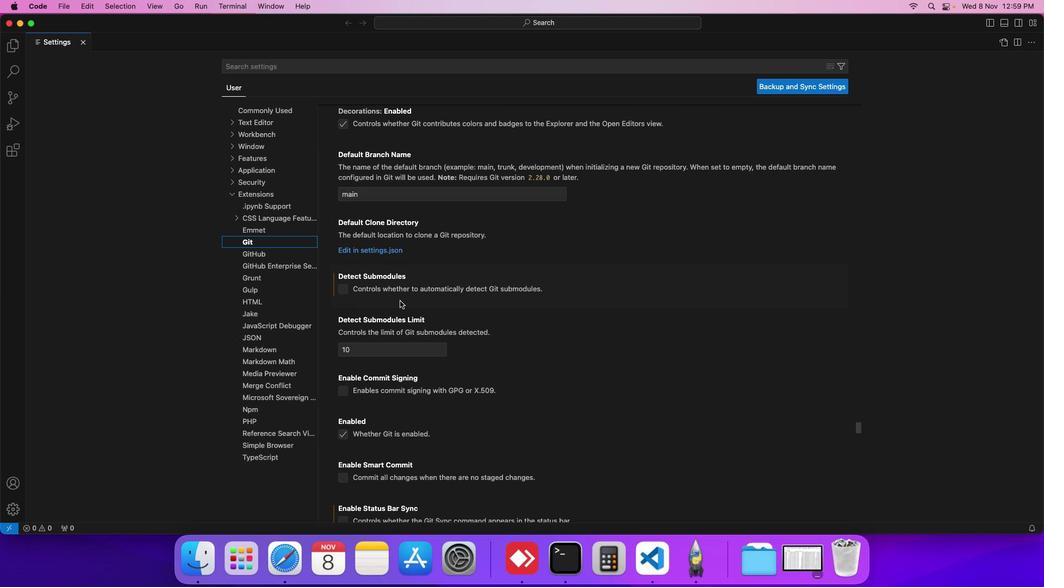 
Action: Mouse moved to (399, 300)
Screenshot: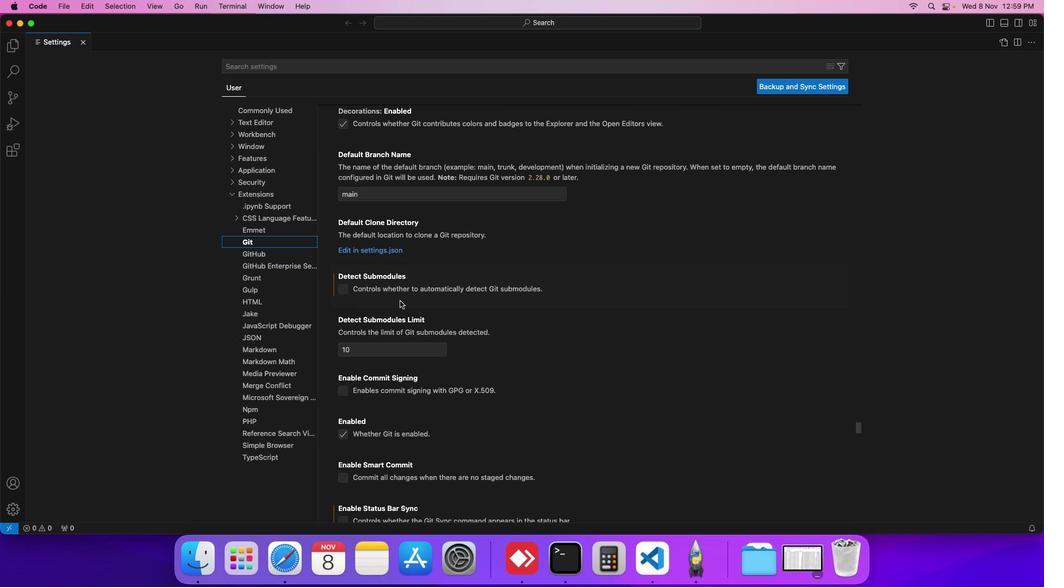 
Action: Mouse scrolled (399, 300) with delta (0, 0)
Screenshot: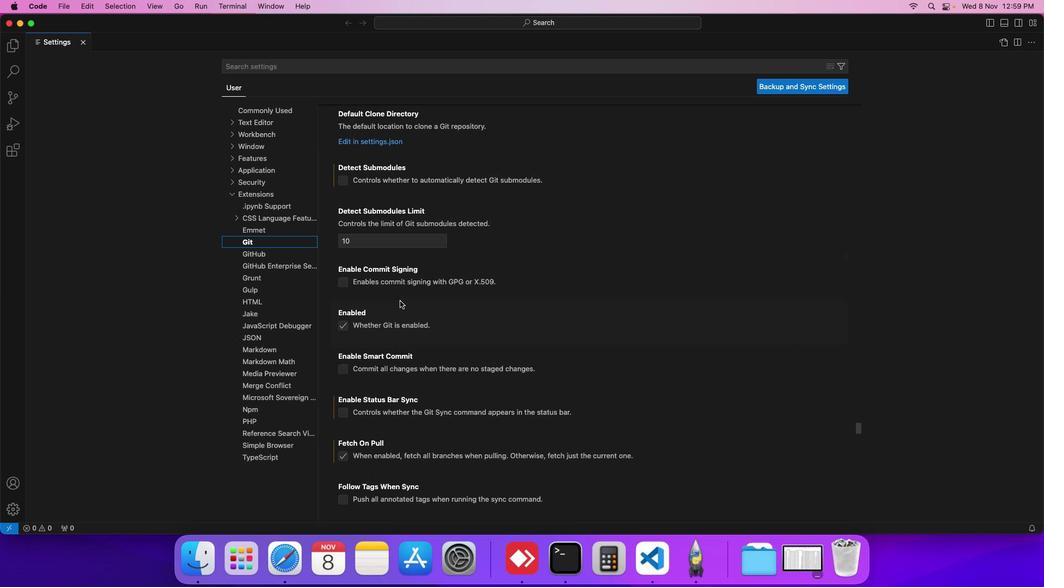 
Action: Mouse scrolled (399, 300) with delta (0, 0)
Screenshot: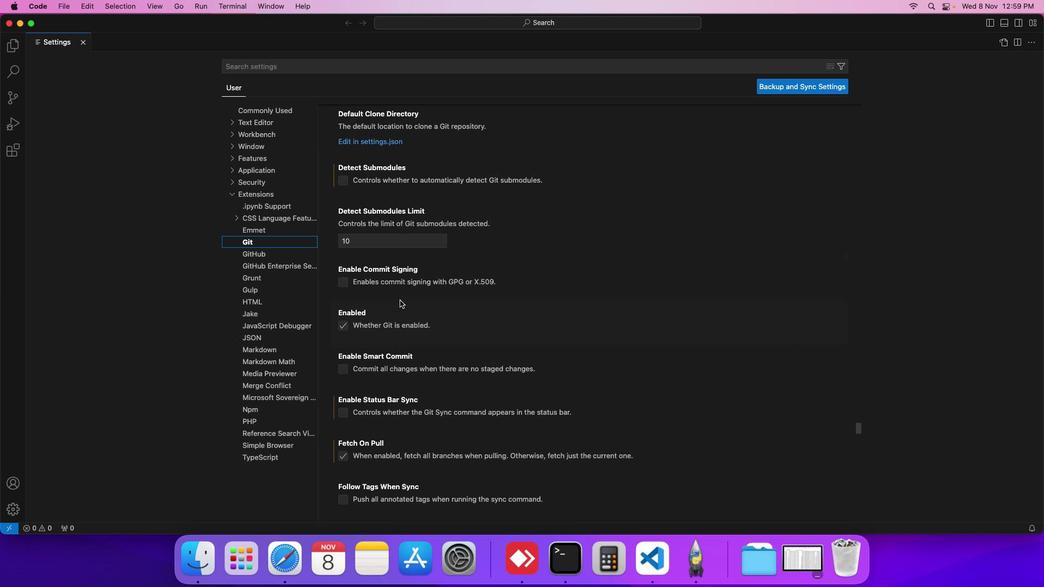 
Action: Mouse scrolled (399, 300) with delta (0, -1)
Screenshot: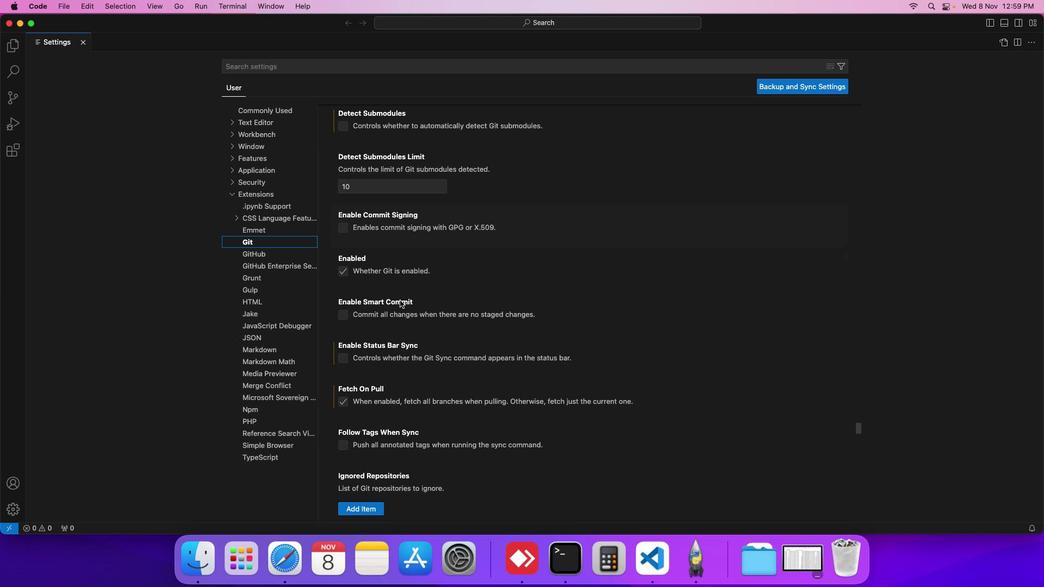 
Action: Mouse moved to (400, 300)
Screenshot: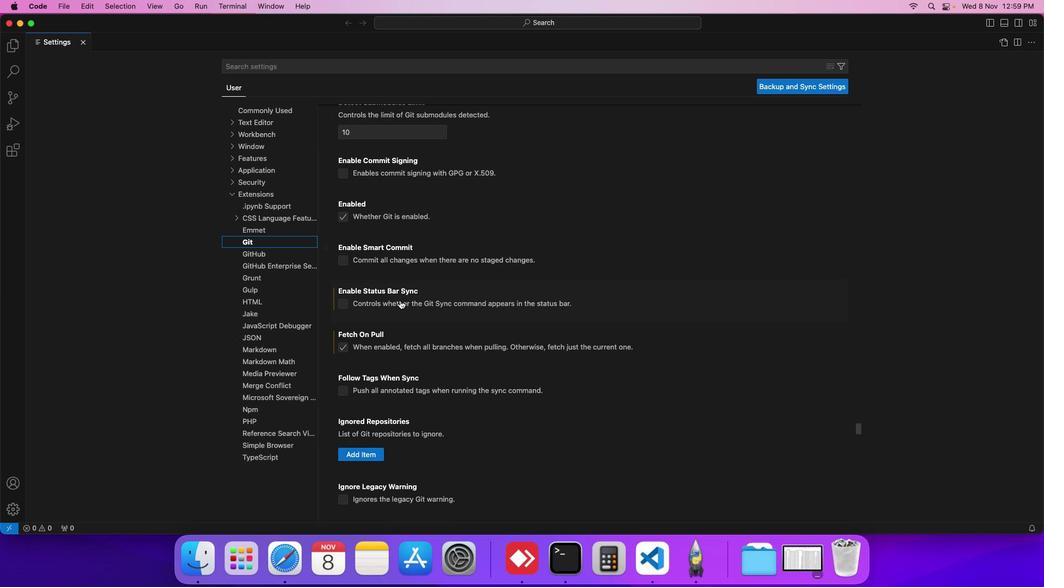 
Action: Mouse scrolled (400, 300) with delta (0, -1)
Screenshot: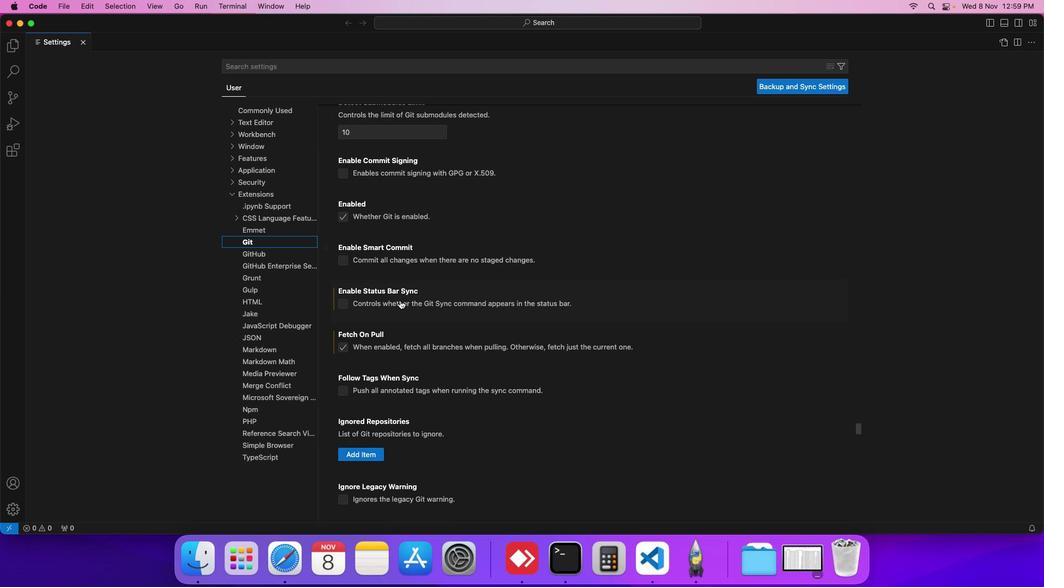 
Action: Mouse moved to (400, 300)
Screenshot: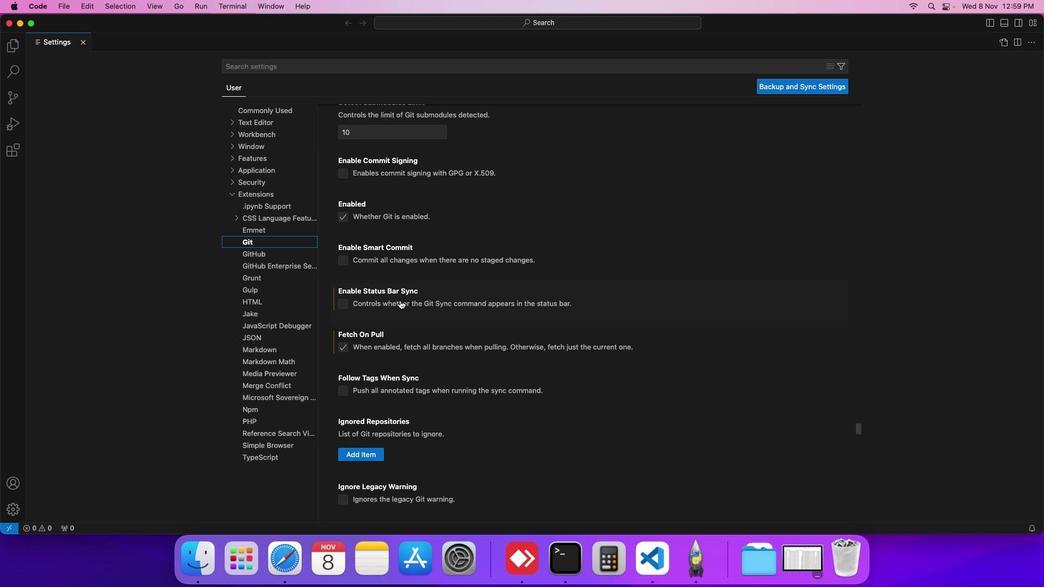 
Action: Mouse scrolled (400, 300) with delta (0, -1)
Screenshot: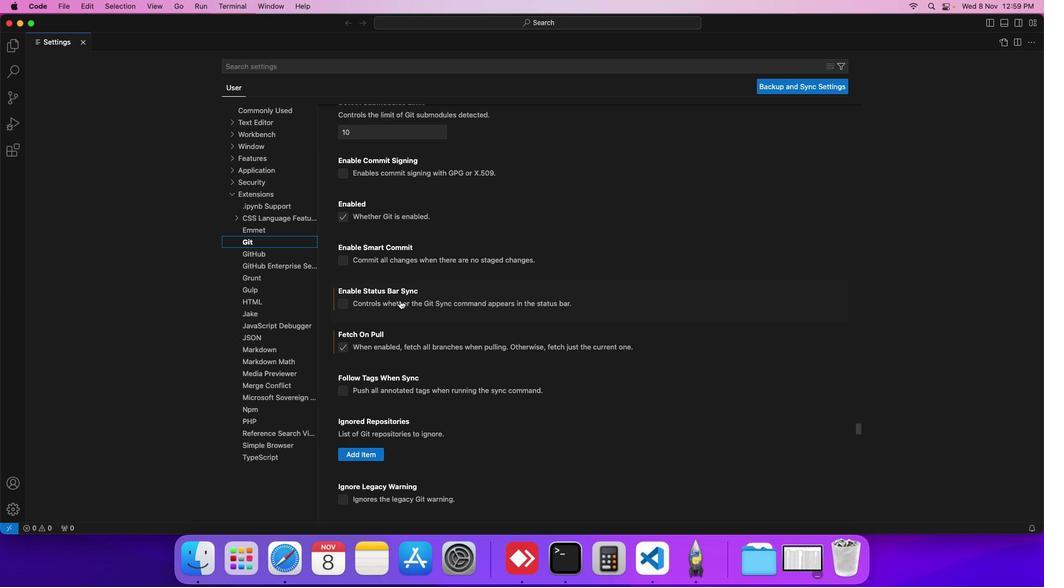 
Action: Mouse scrolled (400, 300) with delta (0, 0)
Screenshot: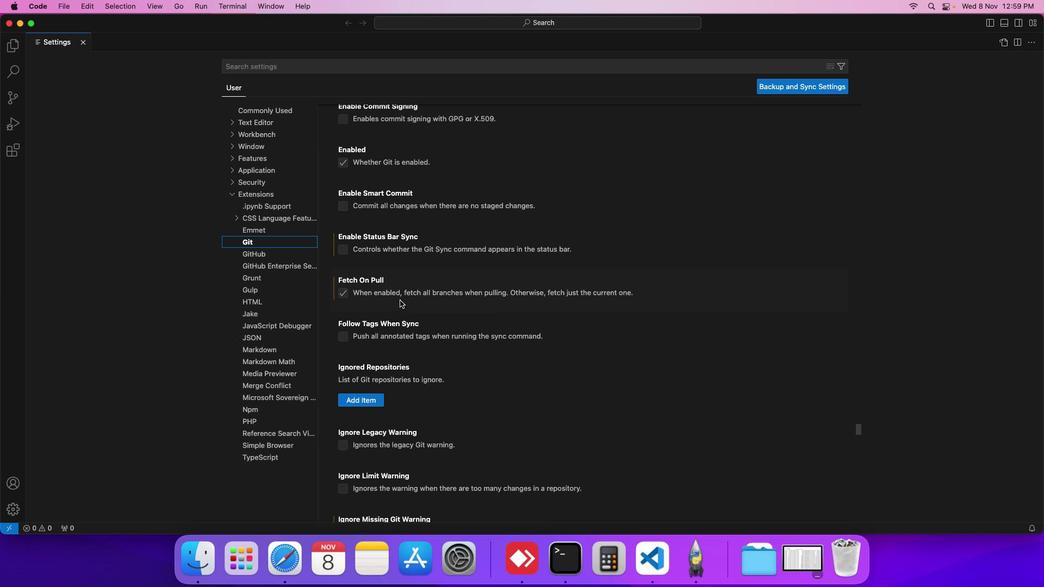 
Action: Mouse scrolled (400, 300) with delta (0, 0)
Screenshot: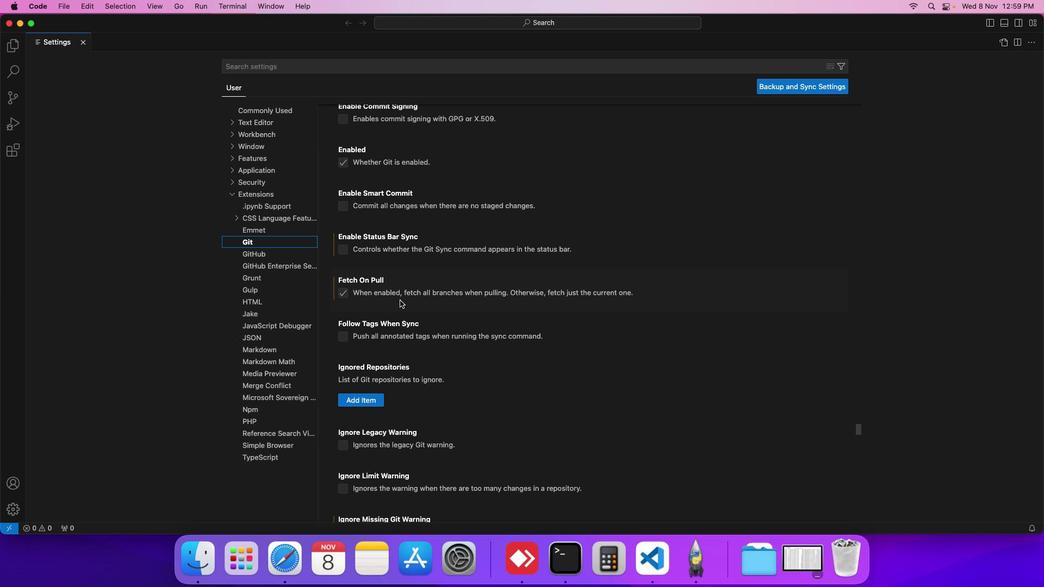 
Action: Mouse scrolled (400, 300) with delta (0, 0)
Screenshot: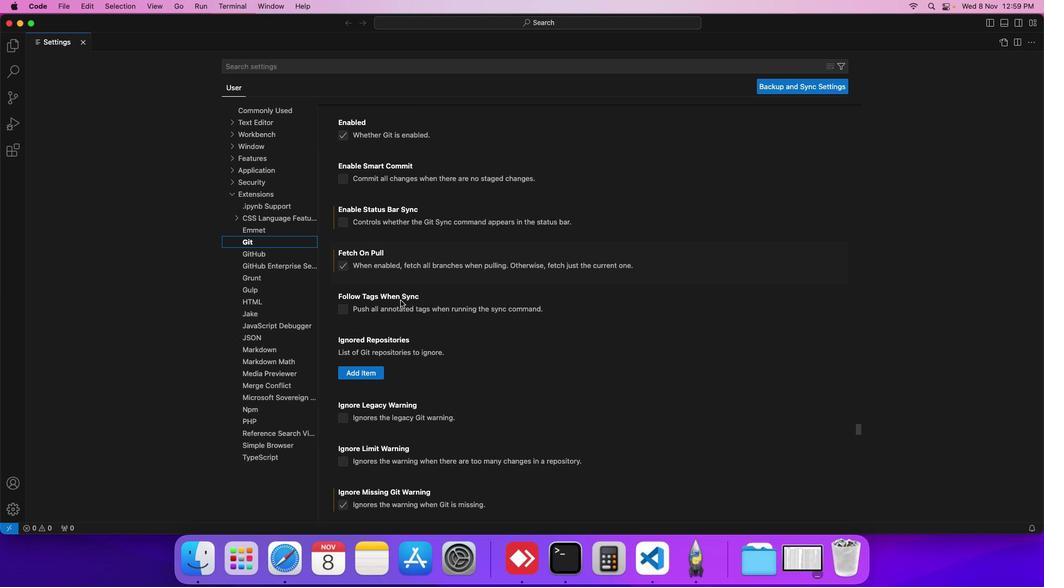 
Action: Mouse scrolled (400, 300) with delta (0, 0)
Screenshot: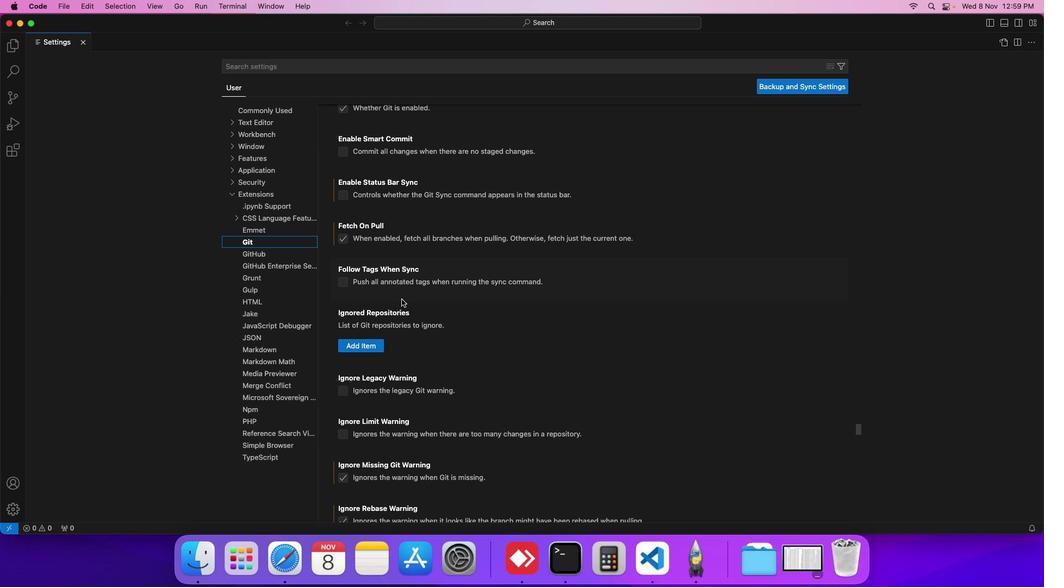
Action: Mouse moved to (402, 299)
Screenshot: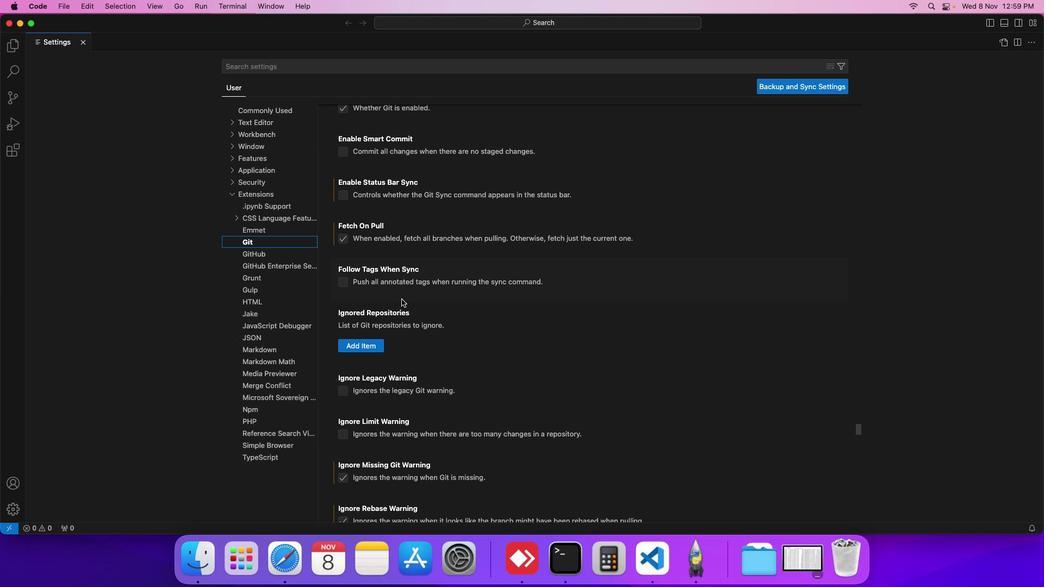 
Action: Mouse scrolled (402, 299) with delta (0, 0)
Screenshot: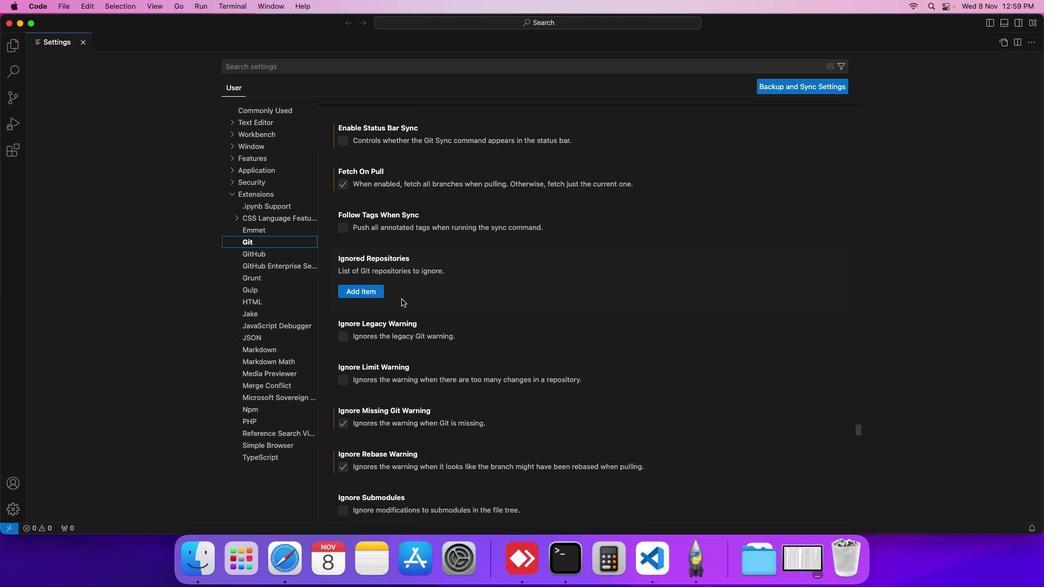 
Action: Mouse scrolled (402, 299) with delta (0, 0)
Screenshot: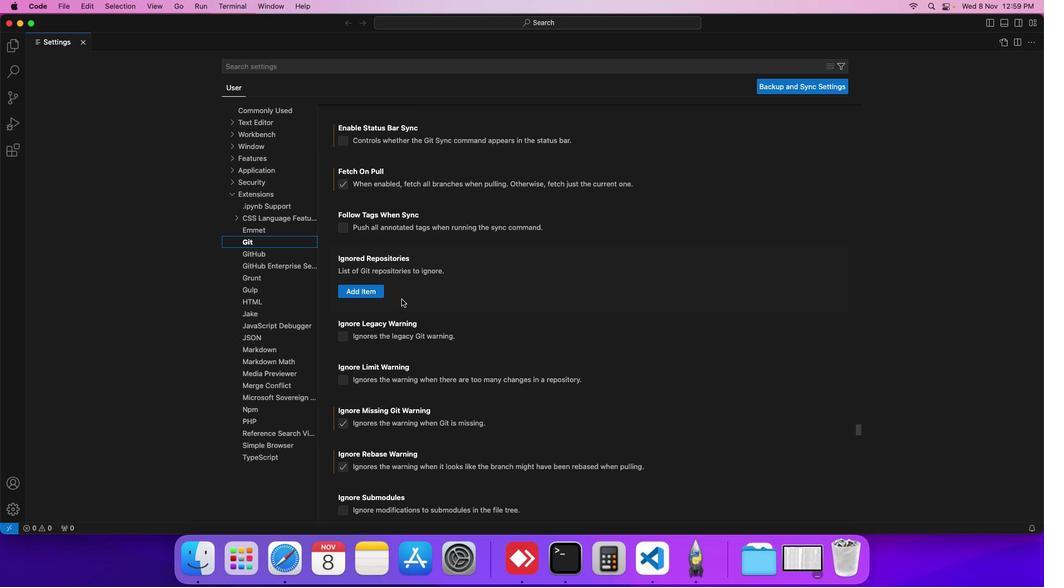 
Action: Mouse scrolled (402, 299) with delta (0, 0)
Screenshot: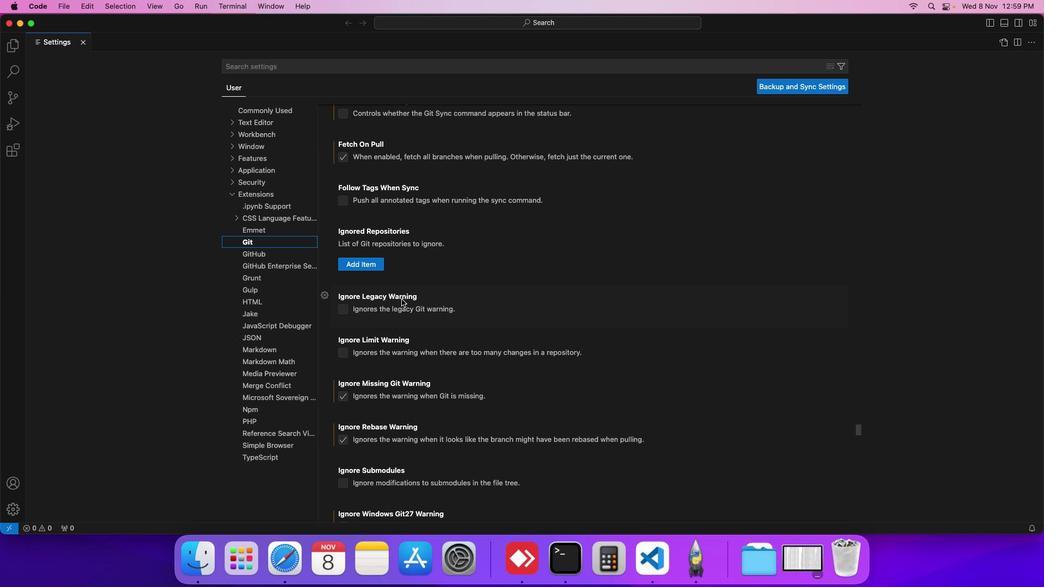 
Action: Mouse scrolled (402, 299) with delta (0, 0)
Screenshot: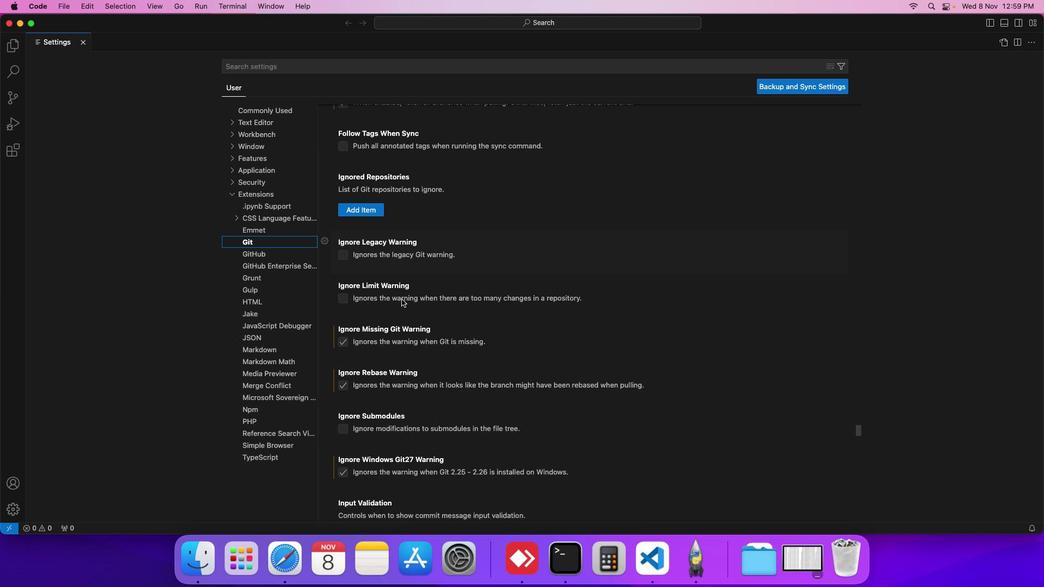 
Action: Mouse scrolled (402, 299) with delta (0, 0)
Screenshot: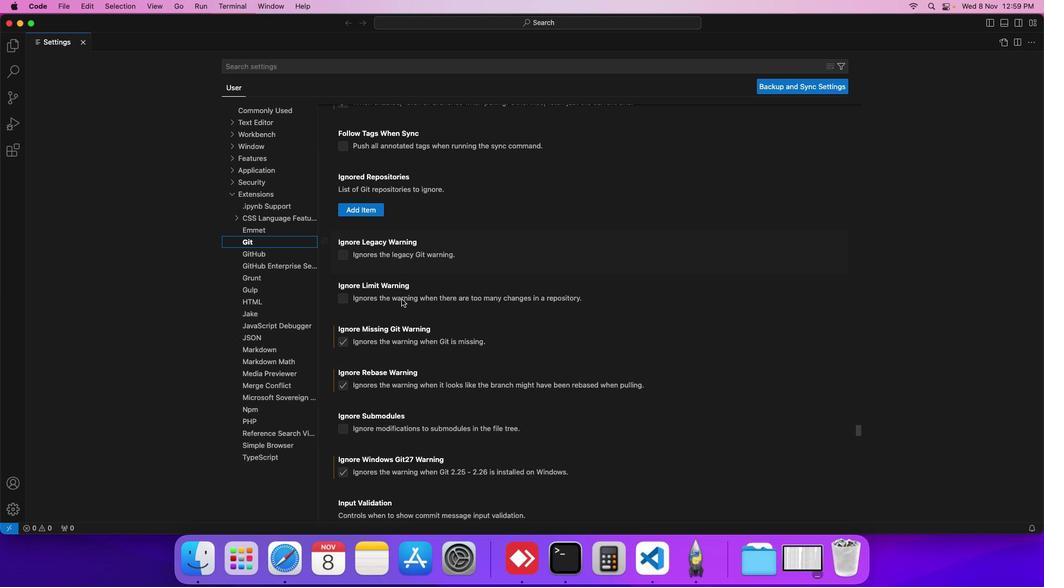 
Action: Mouse scrolled (402, 299) with delta (0, 0)
Screenshot: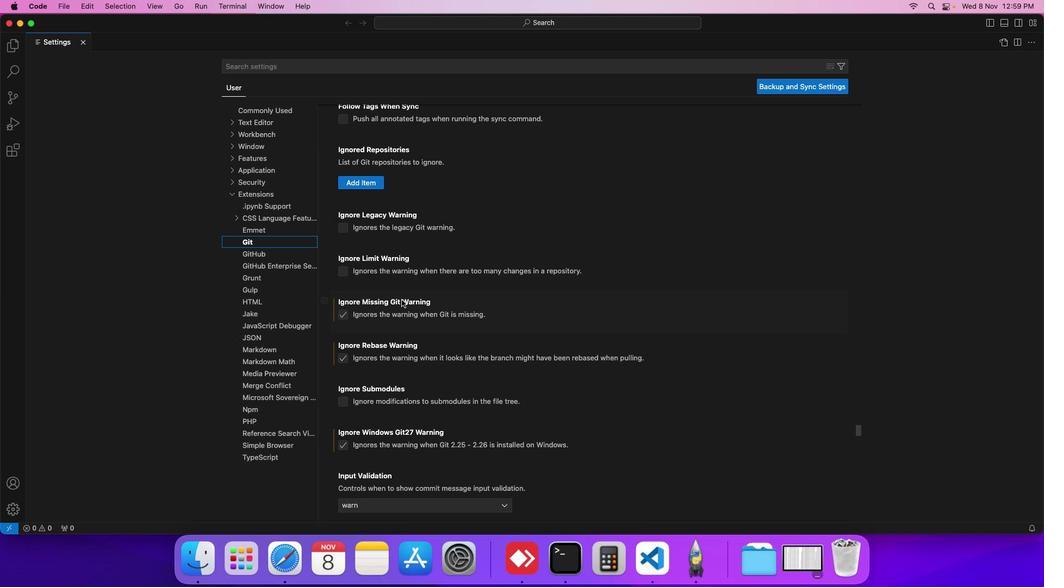 
Action: Mouse moved to (402, 299)
Screenshot: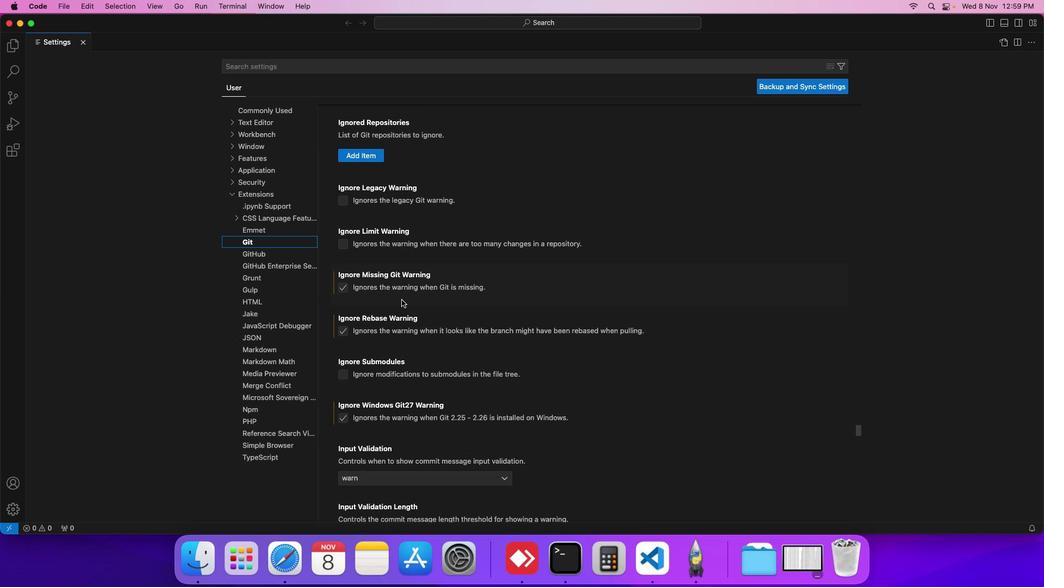 
Action: Mouse scrolled (402, 299) with delta (0, 0)
Screenshot: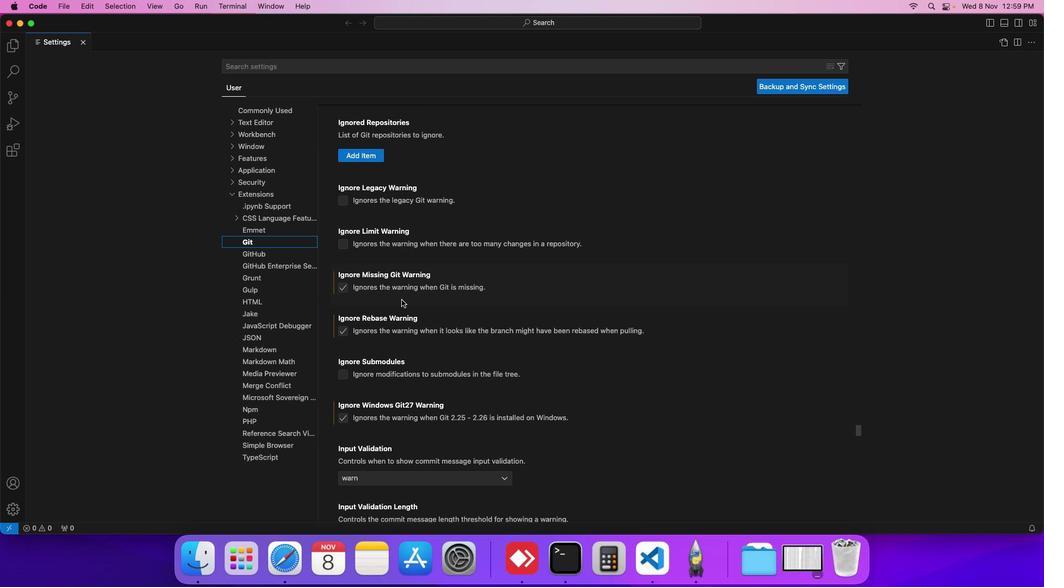 
Action: Mouse moved to (405, 297)
Screenshot: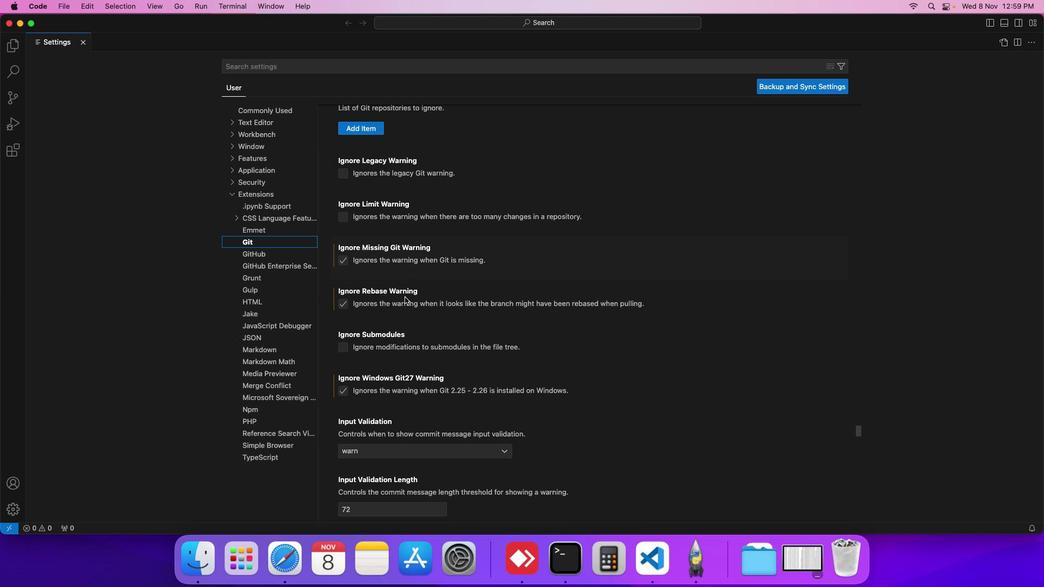 
Action: Mouse scrolled (405, 297) with delta (0, 0)
Screenshot: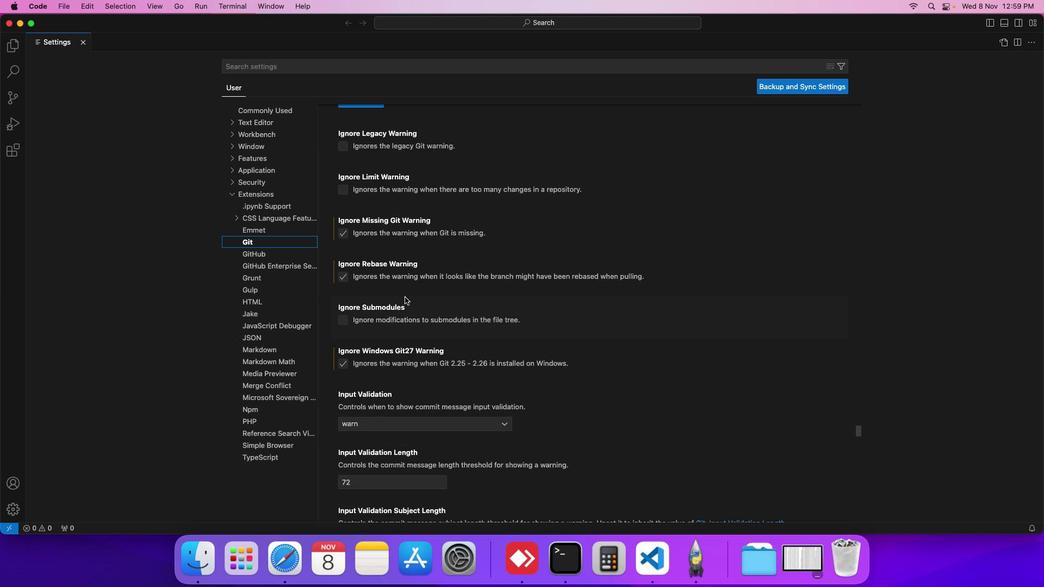 
Action: Mouse scrolled (405, 297) with delta (0, 0)
Screenshot: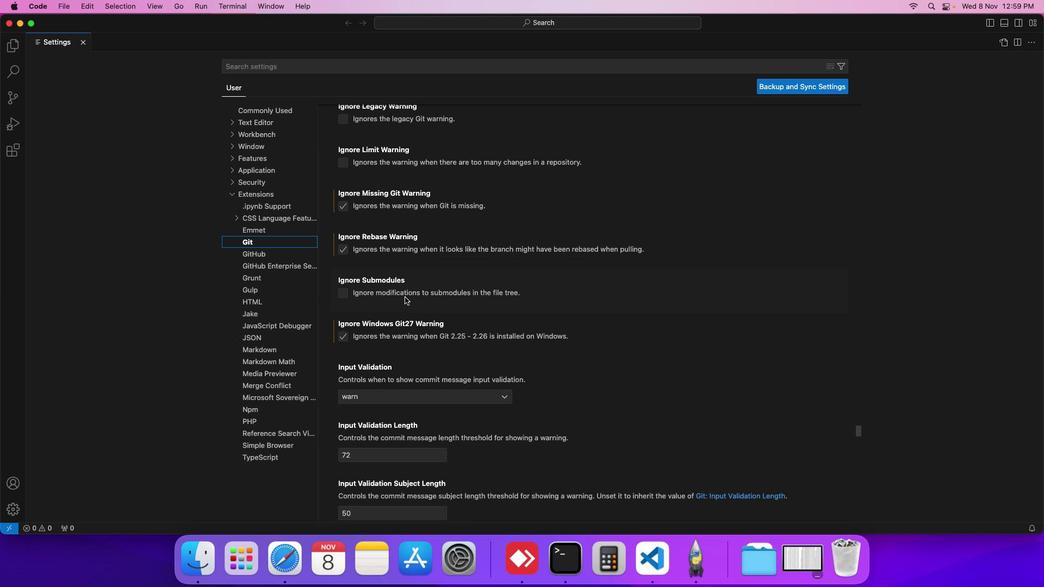 
Action: Mouse scrolled (405, 297) with delta (0, 0)
Screenshot: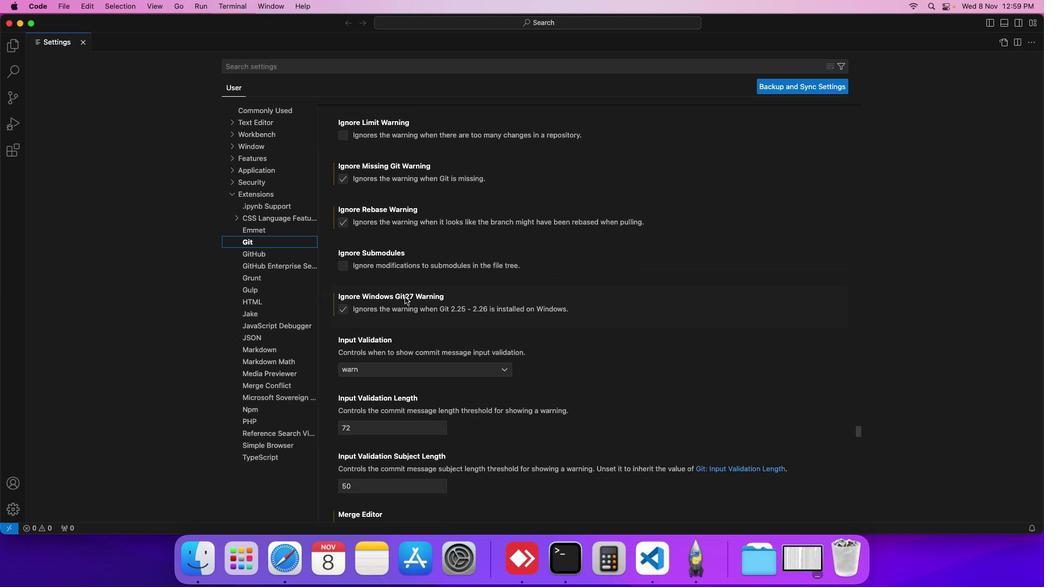 
Action: Mouse scrolled (405, 297) with delta (0, 0)
Screenshot: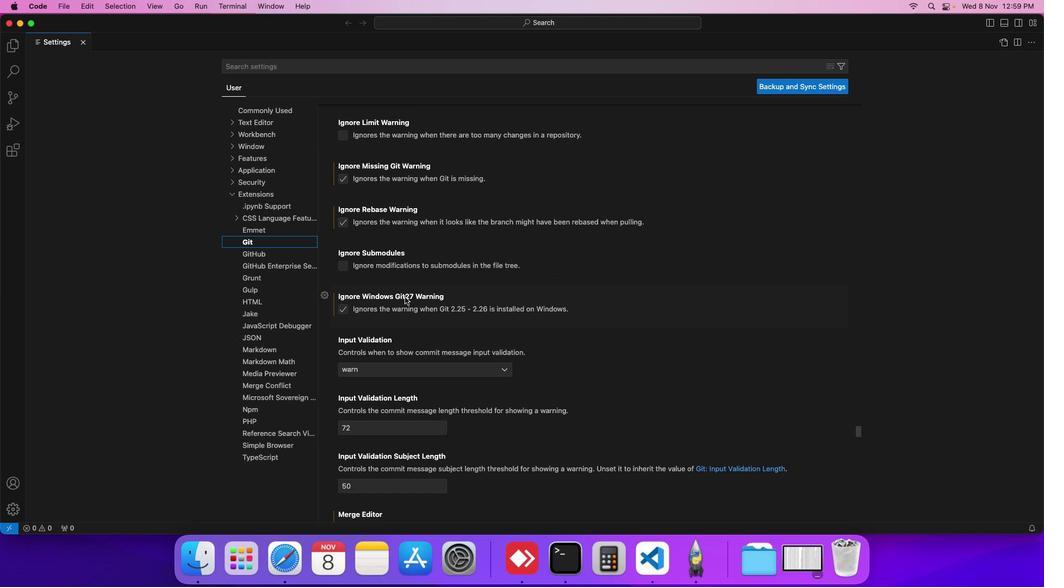 
Action: Mouse scrolled (405, 297) with delta (0, 0)
Screenshot: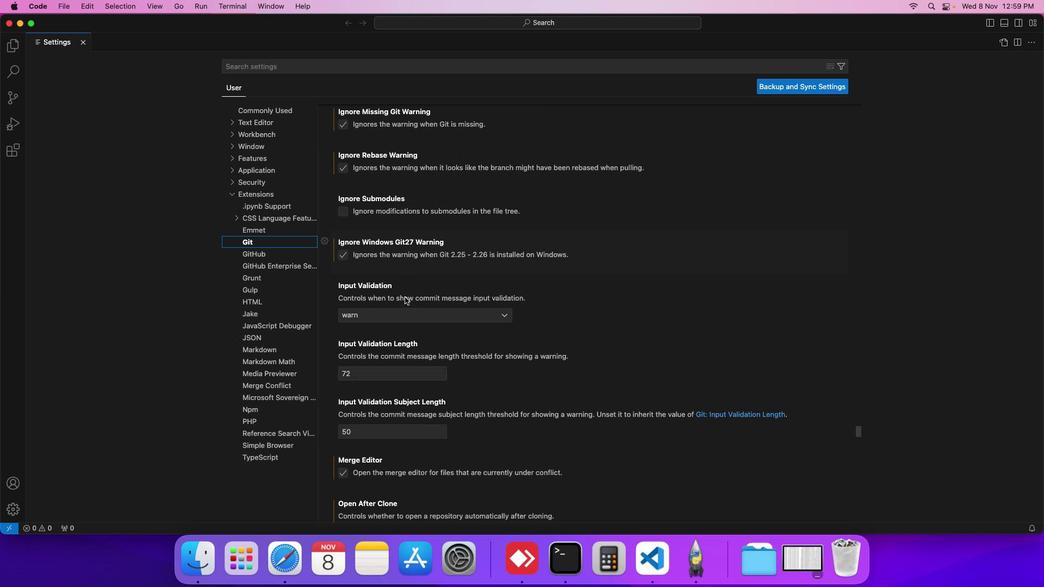 
Action: Mouse scrolled (405, 297) with delta (0, 0)
Screenshot: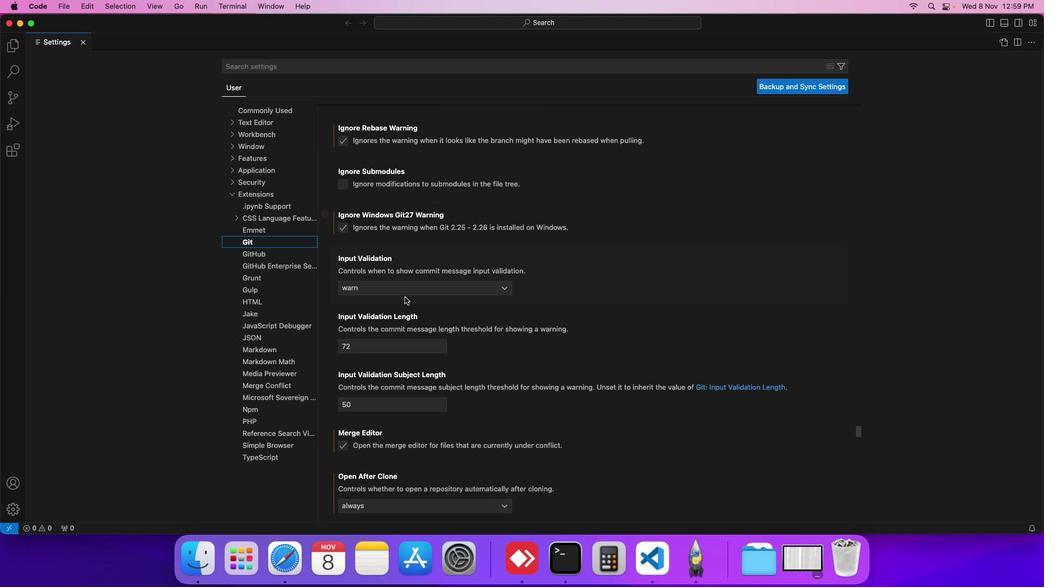 
Action: Mouse scrolled (405, 297) with delta (0, 0)
Screenshot: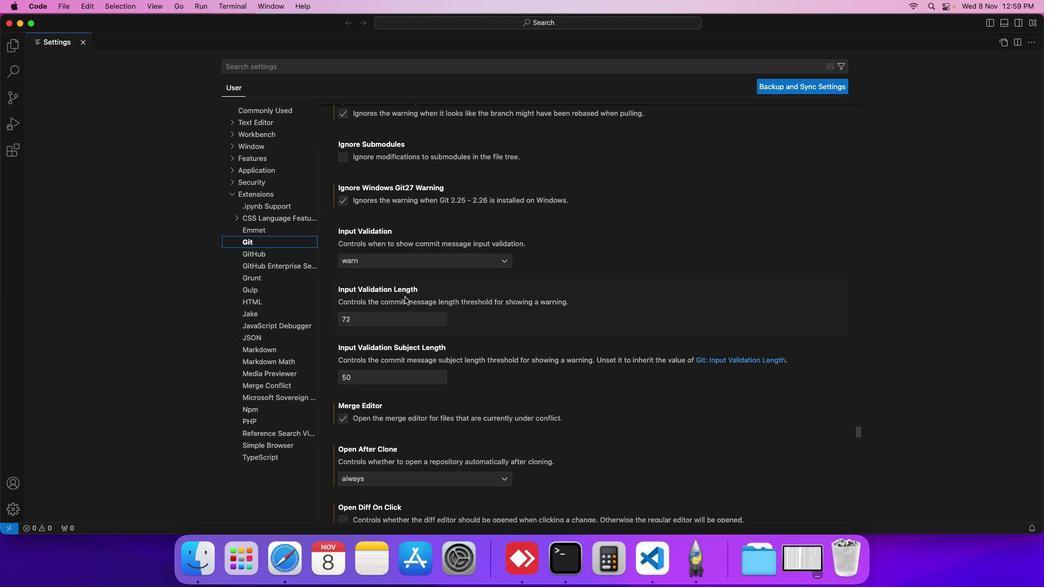 
Action: Mouse scrolled (405, 297) with delta (0, 0)
Screenshot: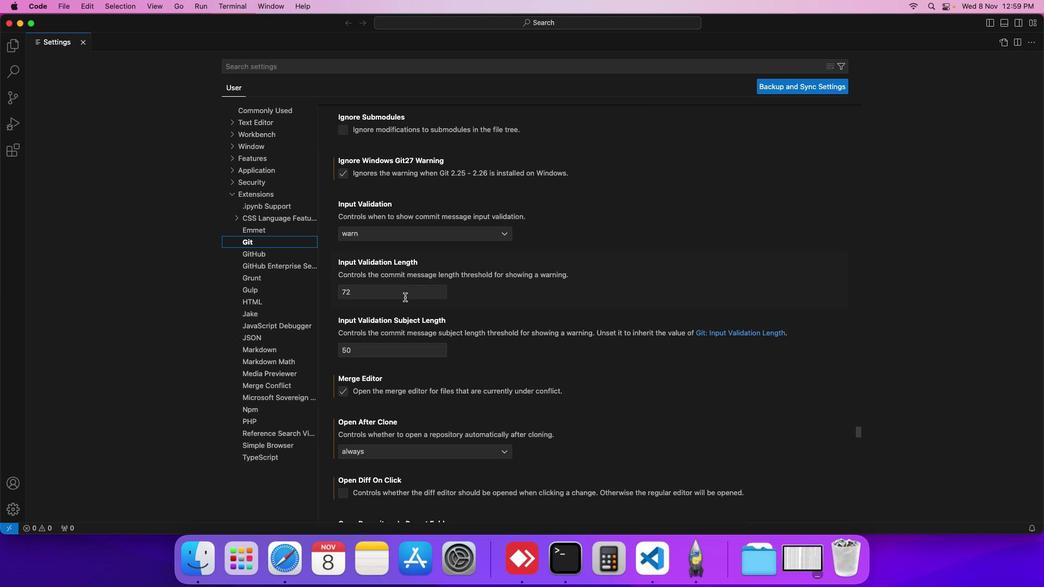 
Action: Mouse scrolled (405, 297) with delta (0, 0)
Screenshot: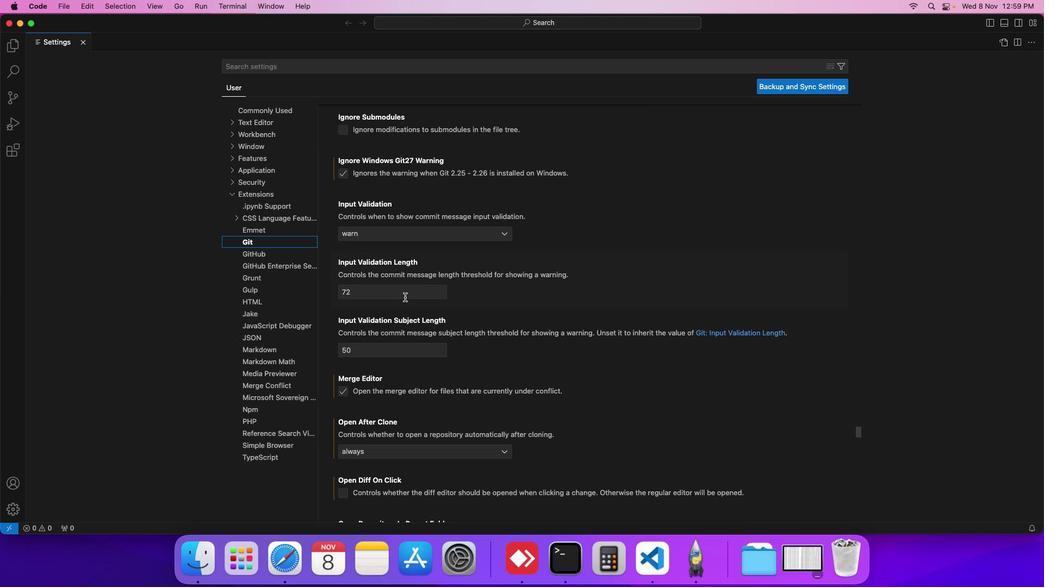 
Action: Mouse scrolled (405, 297) with delta (0, 0)
Screenshot: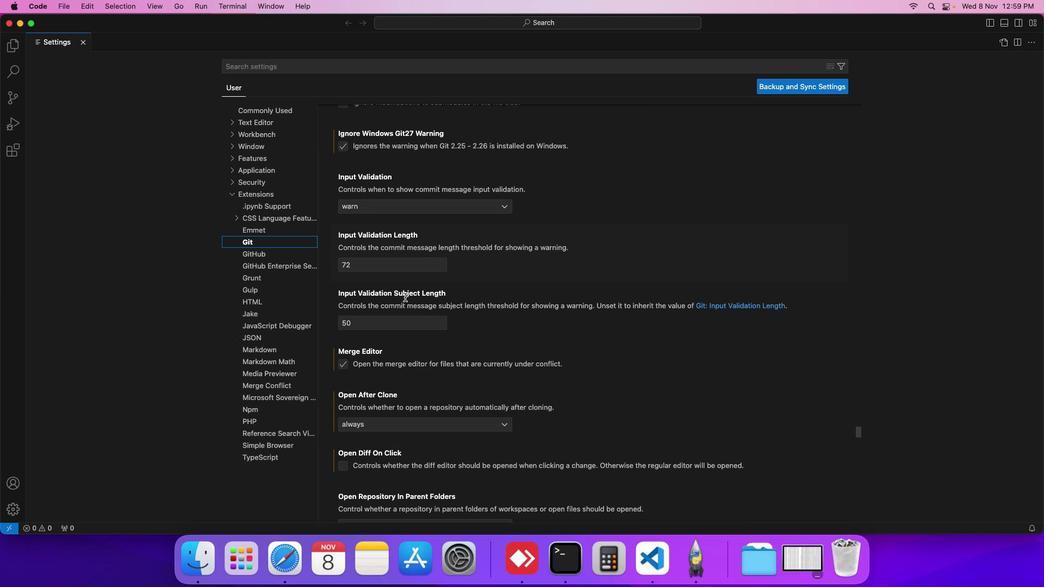 
Action: Mouse scrolled (405, 297) with delta (0, 0)
Screenshot: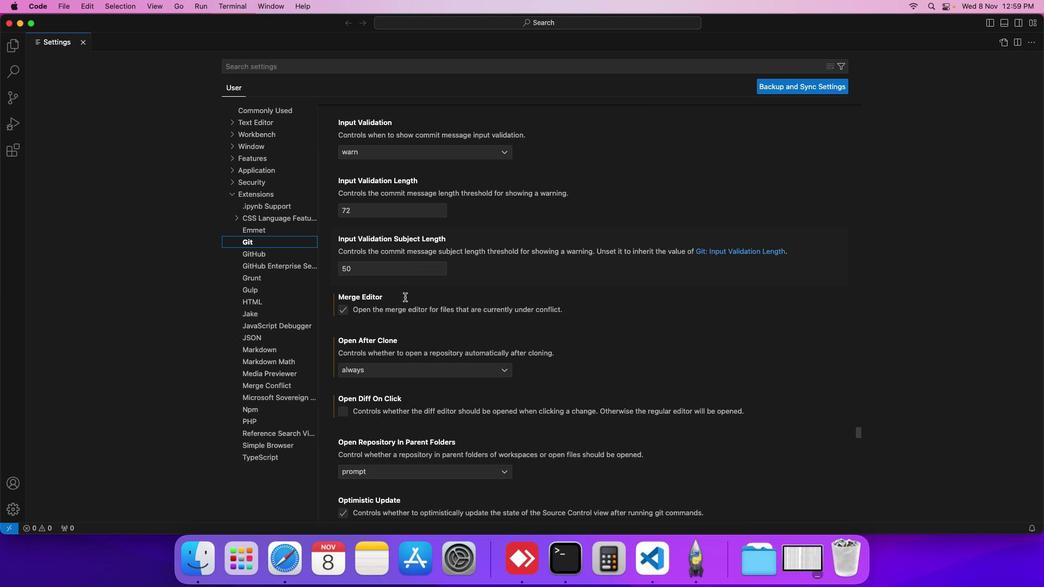 
Action: Mouse scrolled (405, 297) with delta (0, 0)
Screenshot: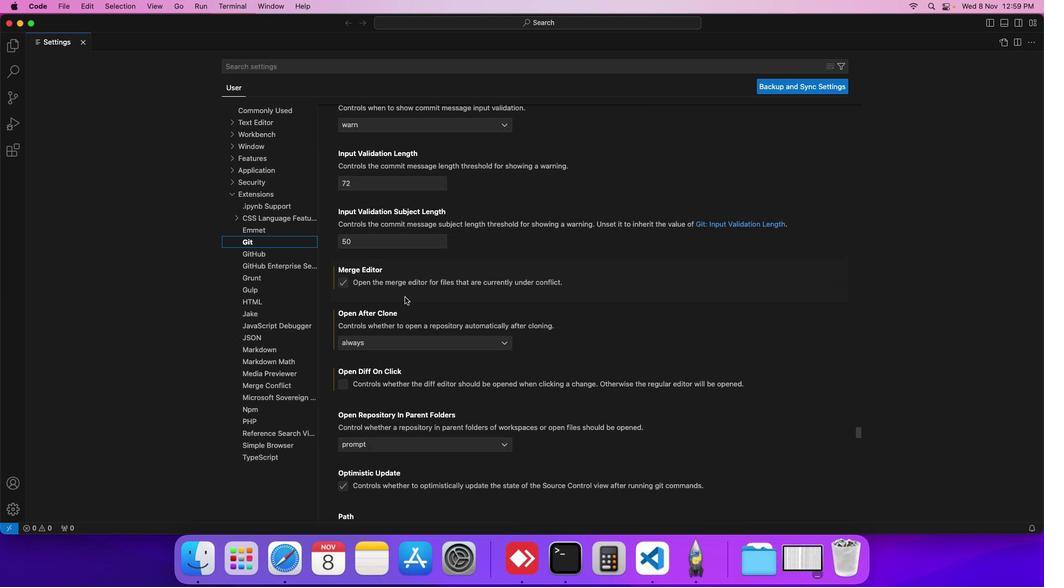 
Action: Mouse scrolled (405, 297) with delta (0, 0)
Screenshot: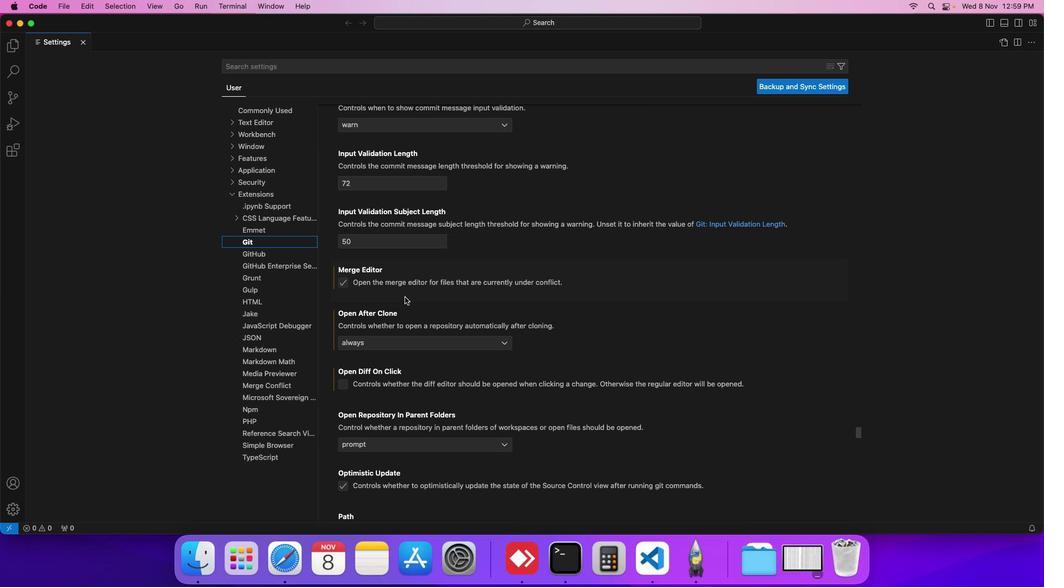 
Action: Mouse scrolled (405, 297) with delta (0, 0)
Screenshot: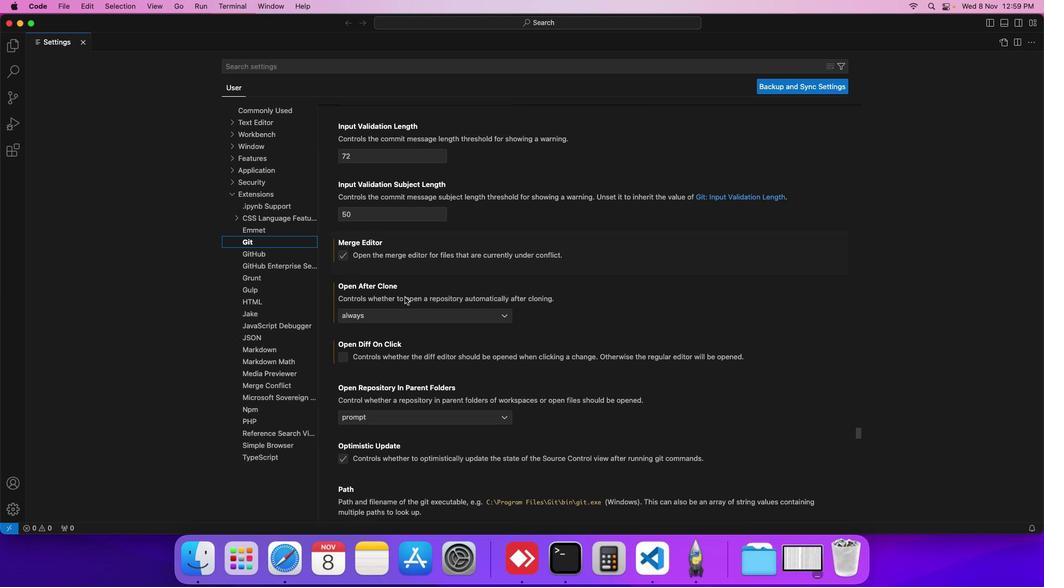 
Action: Mouse scrolled (405, 297) with delta (0, 0)
Screenshot: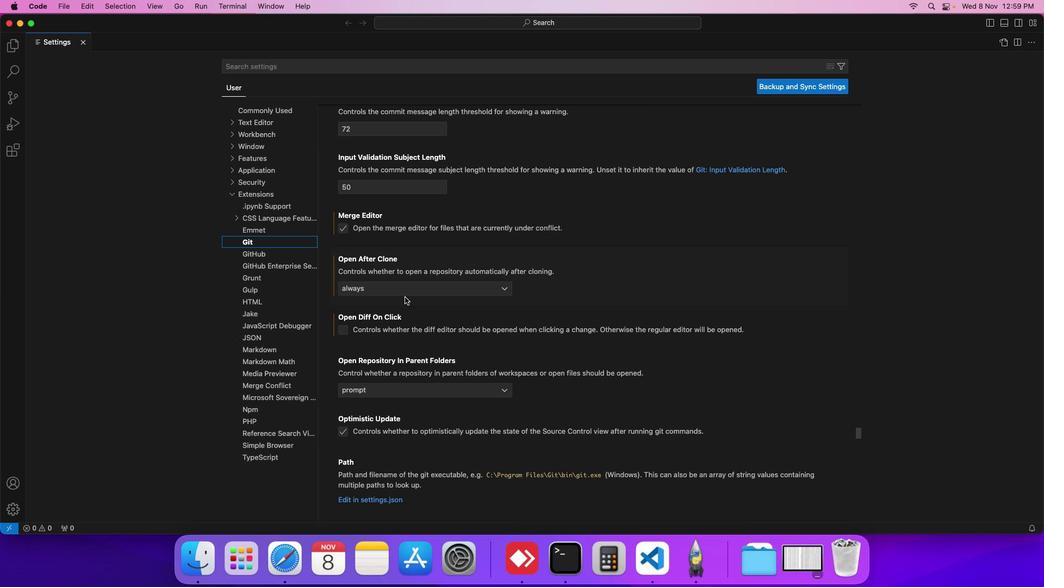 
Action: Mouse scrolled (405, 297) with delta (0, 0)
Screenshot: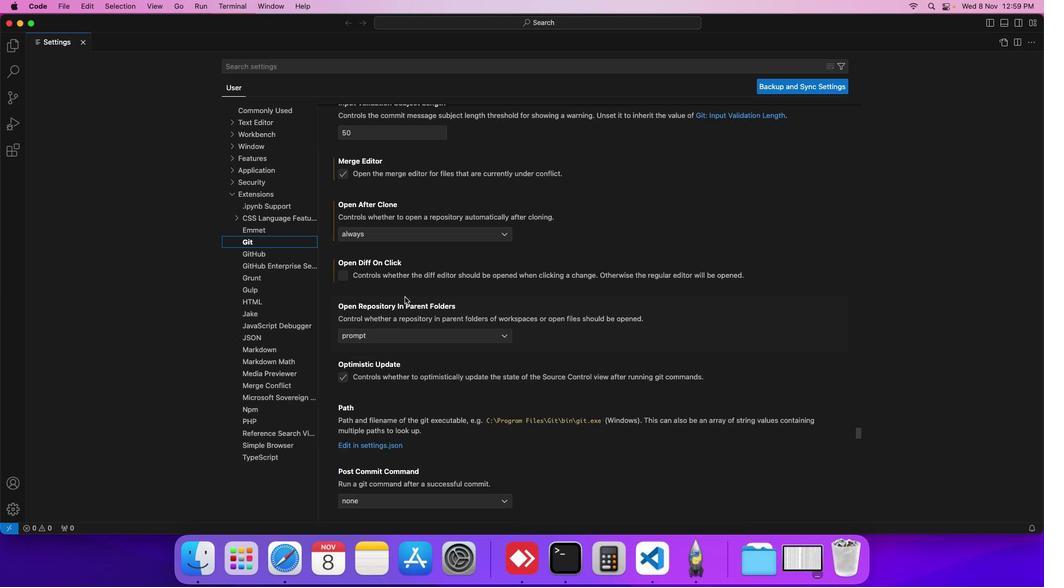 
Action: Mouse scrolled (405, 297) with delta (0, 0)
Screenshot: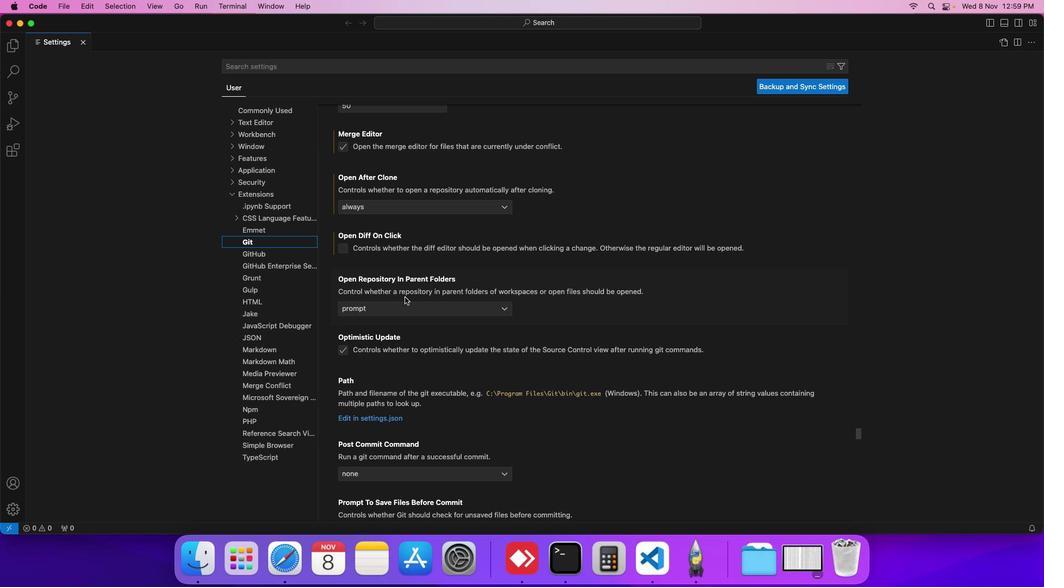 
Action: Mouse scrolled (405, 297) with delta (0, 0)
Screenshot: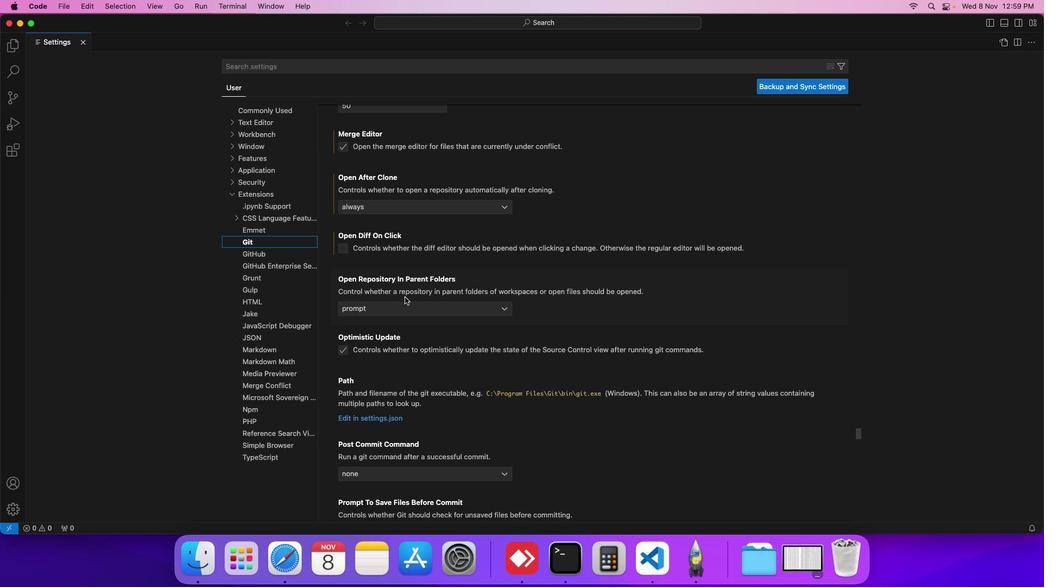 
Action: Mouse moved to (345, 348)
Screenshot: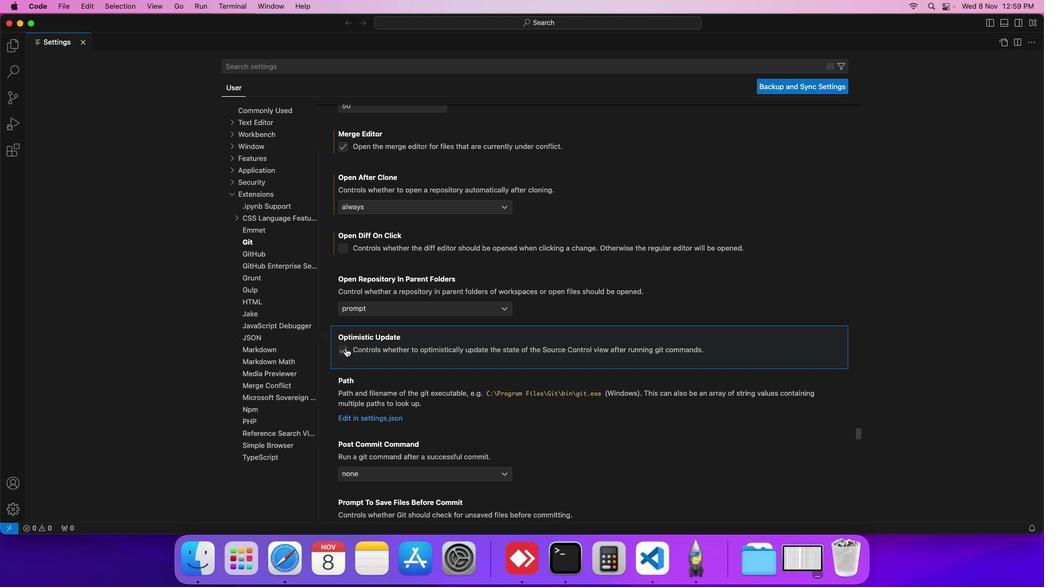 
Action: Mouse pressed left at (345, 348)
Screenshot: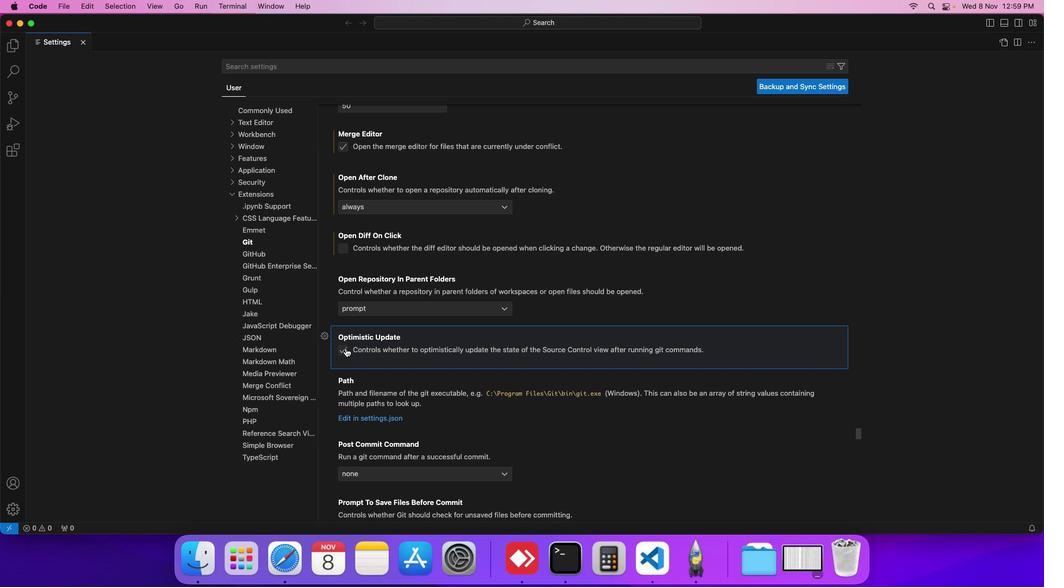 
Action: Mouse moved to (424, 353)
Screenshot: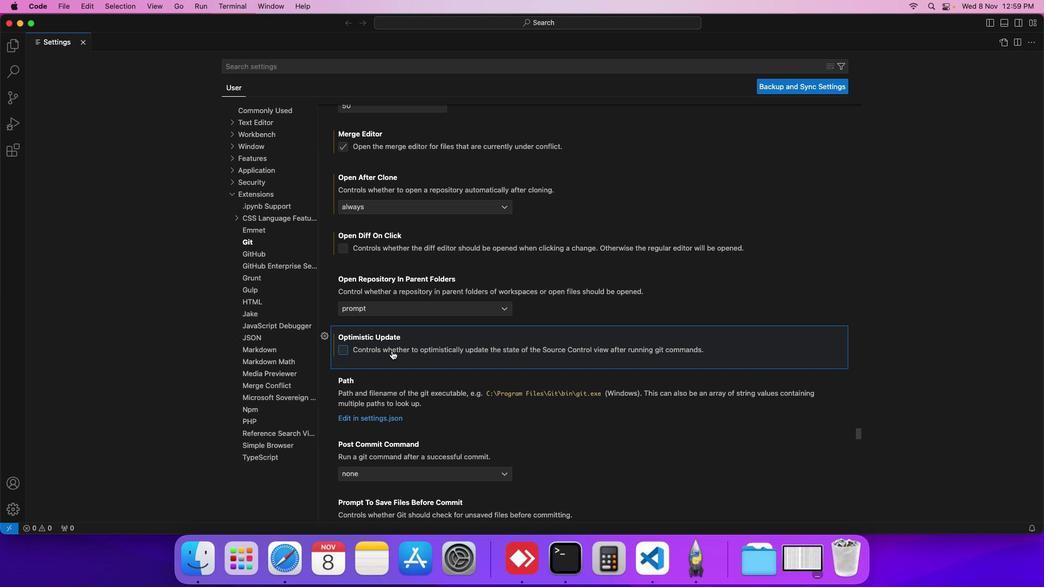 
